 Task: Schedule a 75-minute online life coaching and personal development session.
Action: Mouse pressed left at (526, 219)
Screenshot: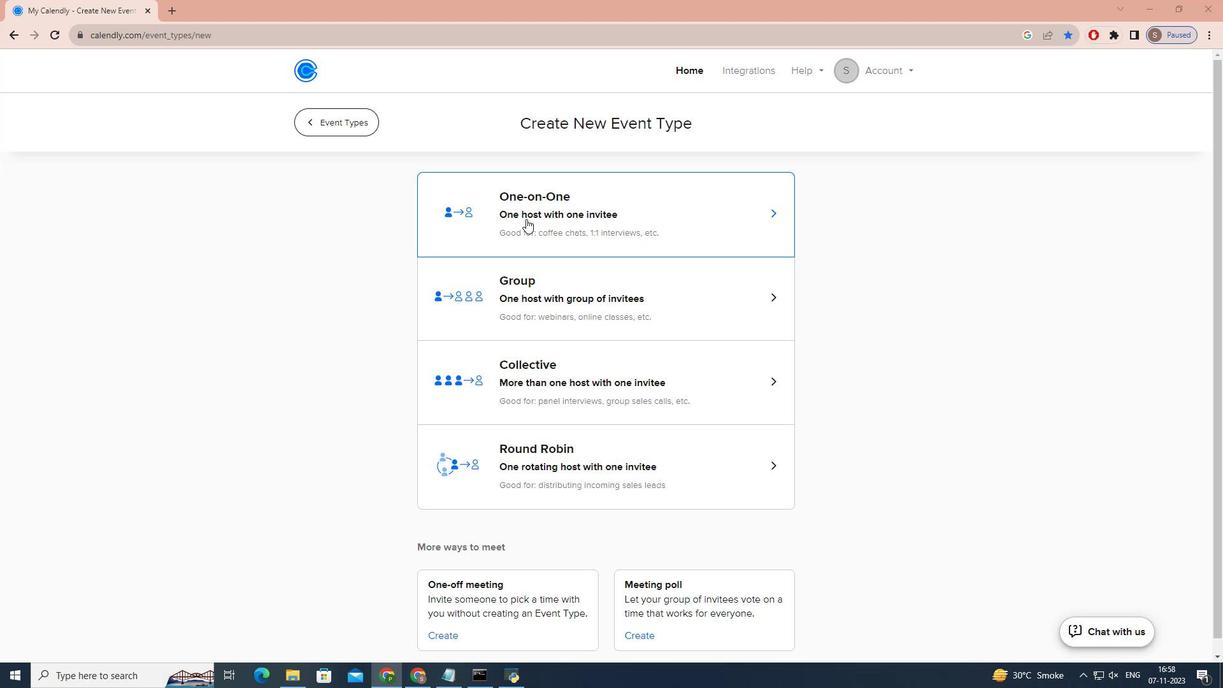 
Action: Key pressed p<Key.caps_lock>ERSONAL<Key.space><Key.caps_lock>d<Key.caps_lock>EVELOPMENT<Key.space>AND<Key.space><Key.caps_lock>l<Key.caps_lock>IFE<Key.space><Key.caps_lock>c<Key.caps_lock>OACHING<Key.space><Key.caps_lock>s<Key.caps_lock>ESSION
Screenshot: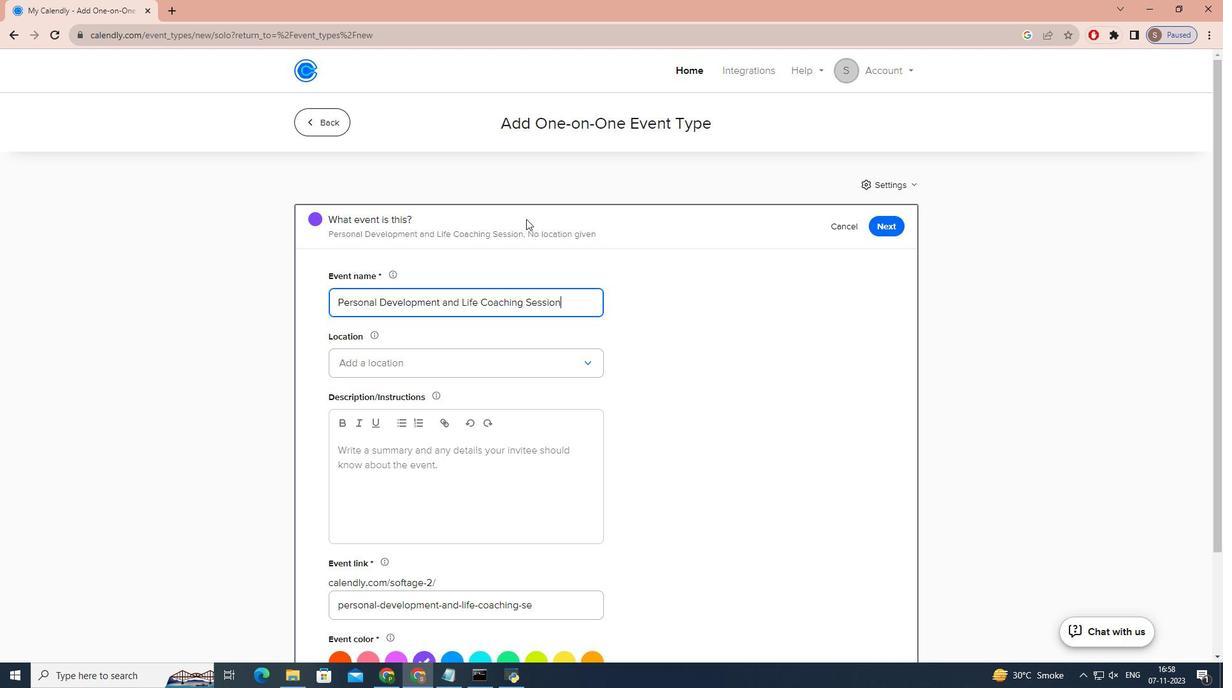 
Action: Mouse moved to (527, 368)
Screenshot: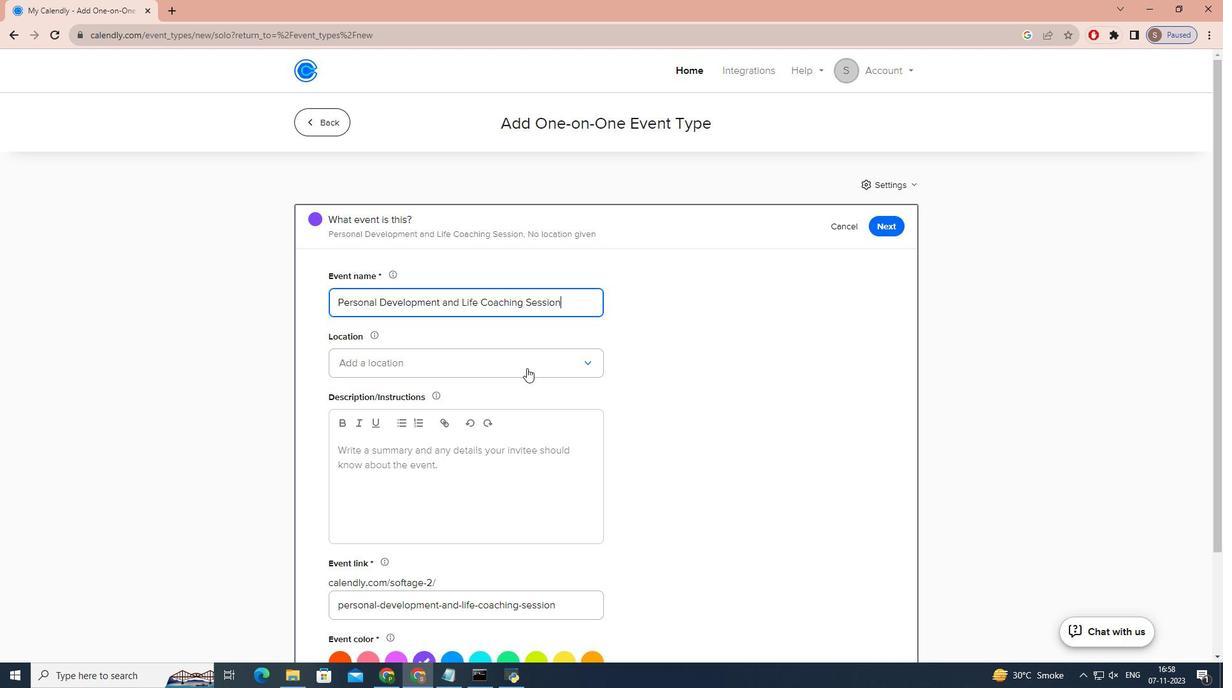 
Action: Mouse pressed left at (527, 368)
Screenshot: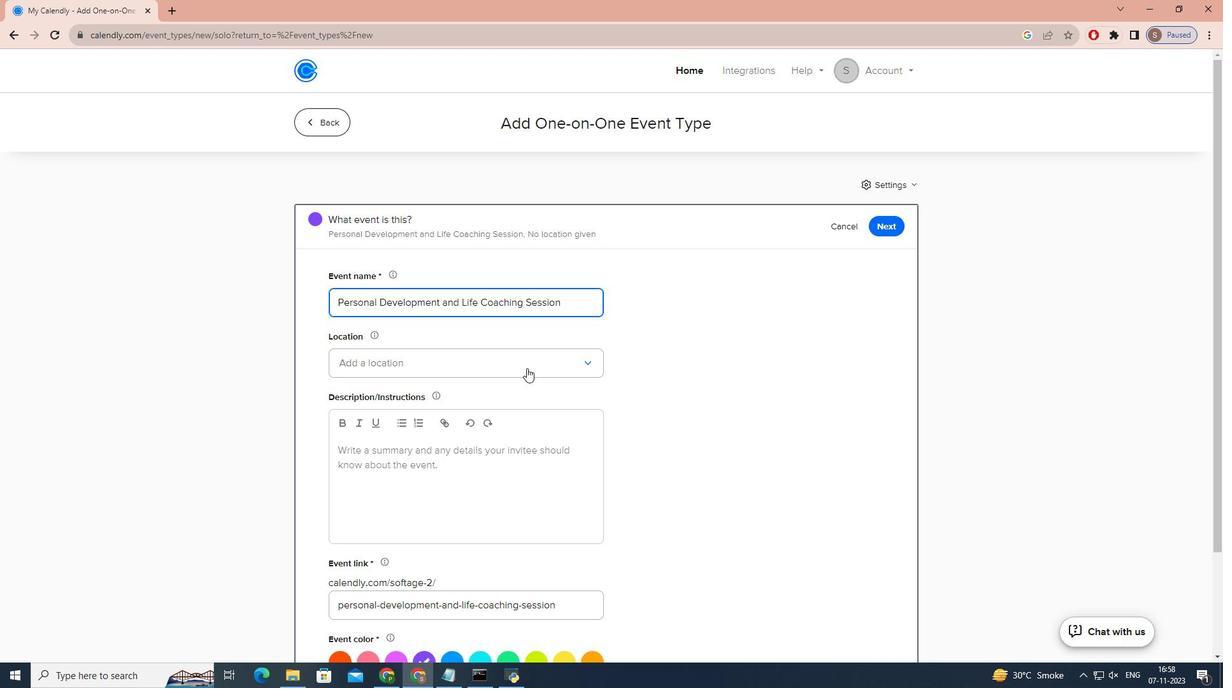 
Action: Mouse moved to (497, 395)
Screenshot: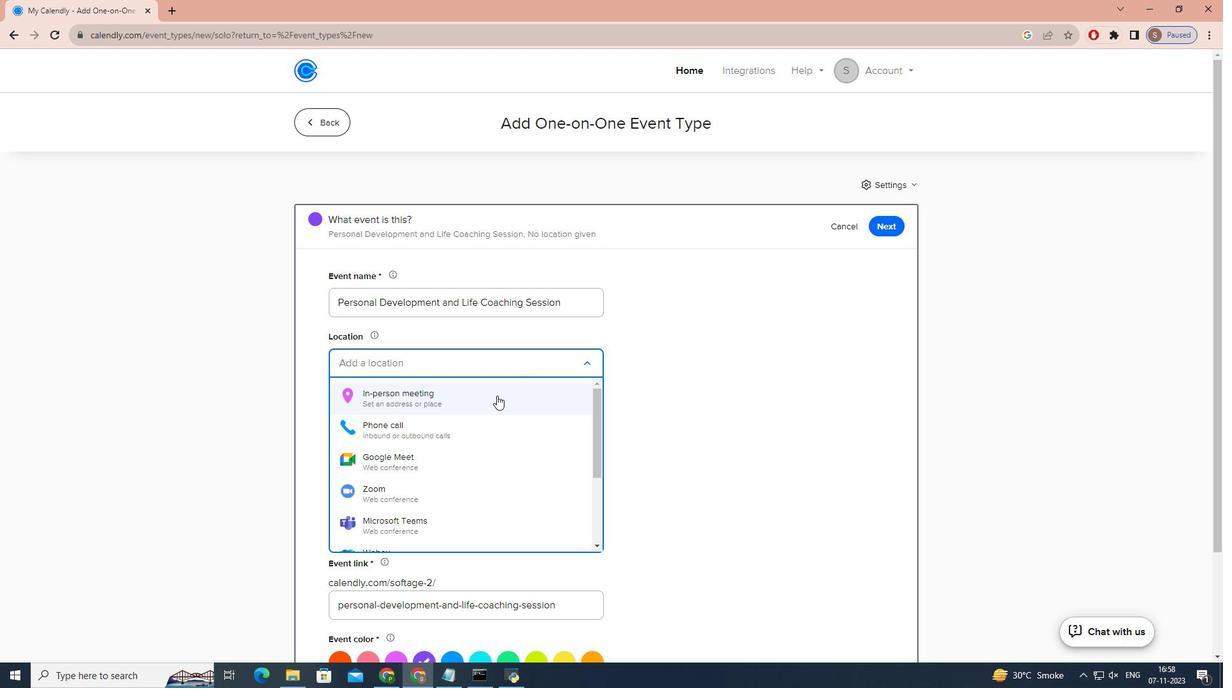 
Action: Mouse pressed left at (497, 395)
Screenshot: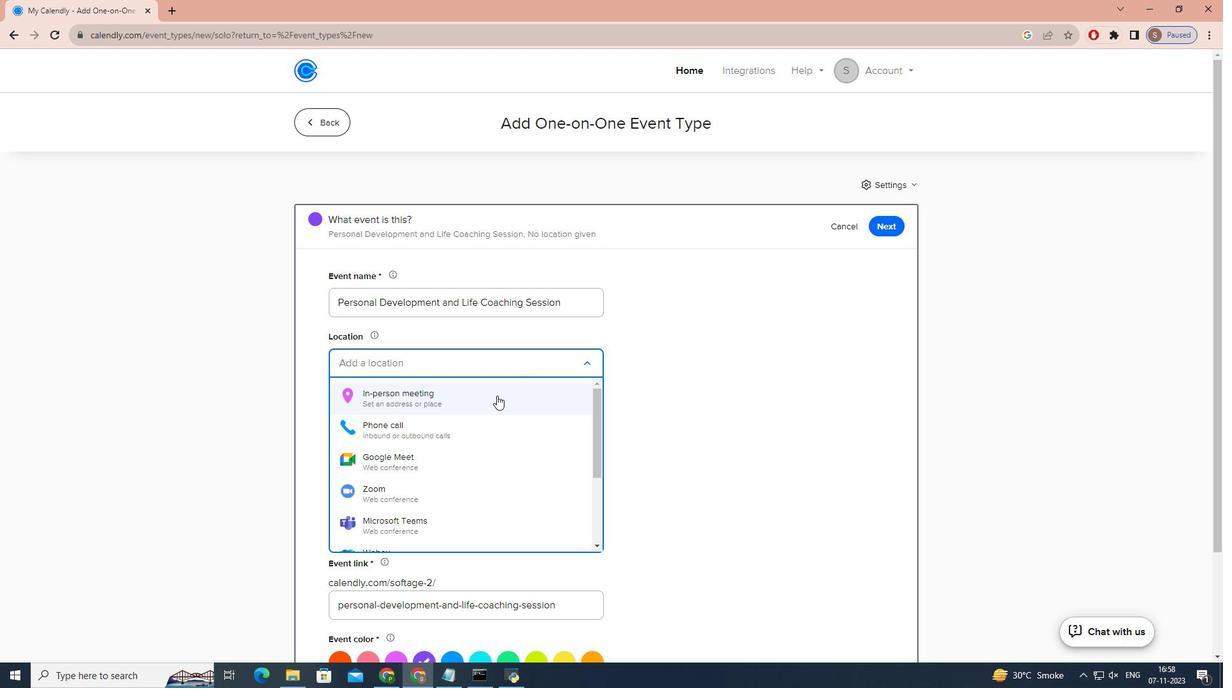 
Action: Mouse moved to (535, 217)
Screenshot: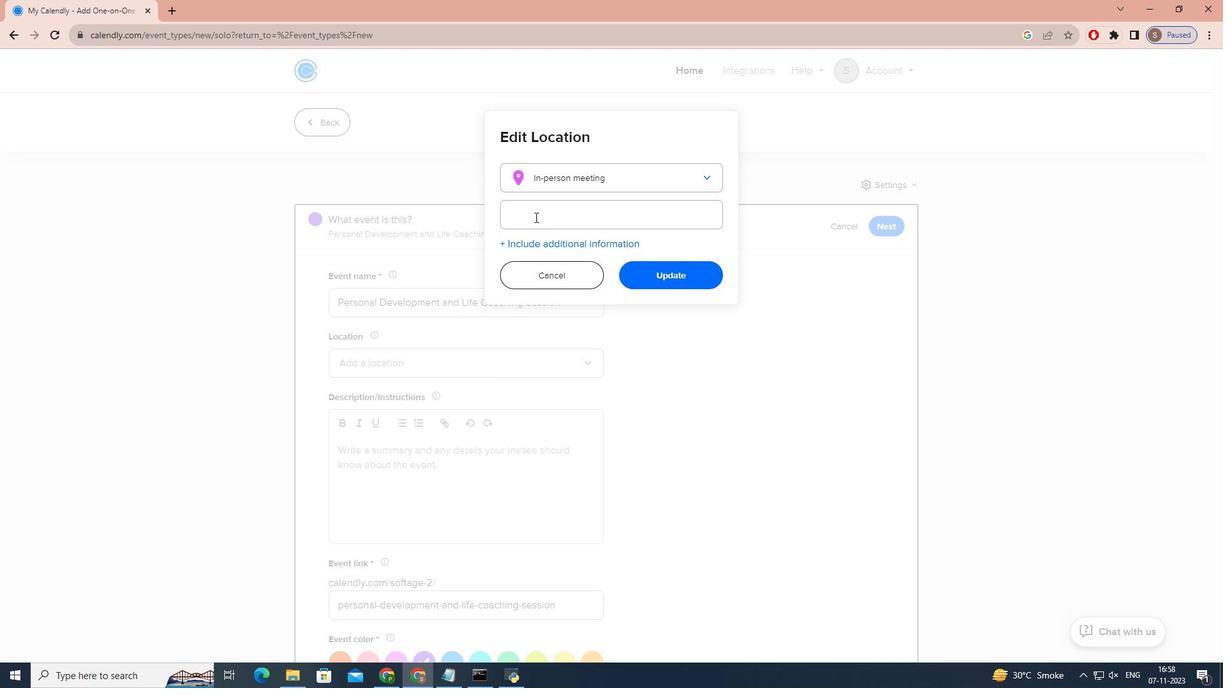 
Action: Mouse pressed left at (535, 217)
Screenshot: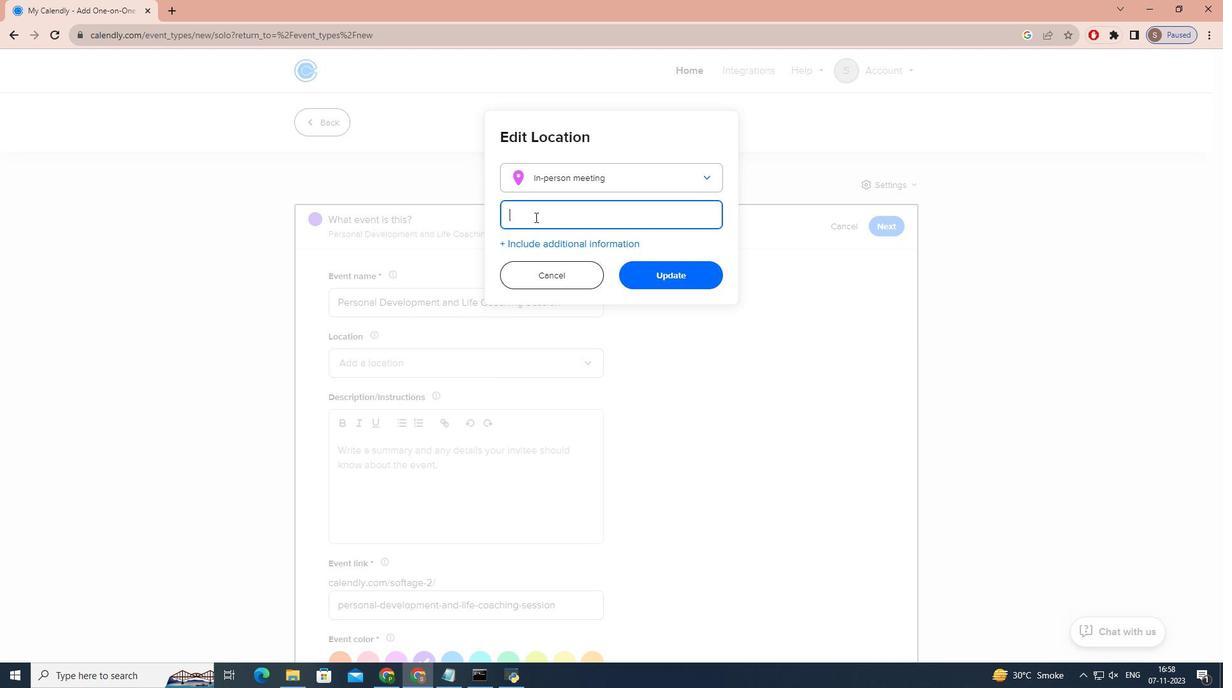 
Action: Mouse moved to (534, 185)
Screenshot: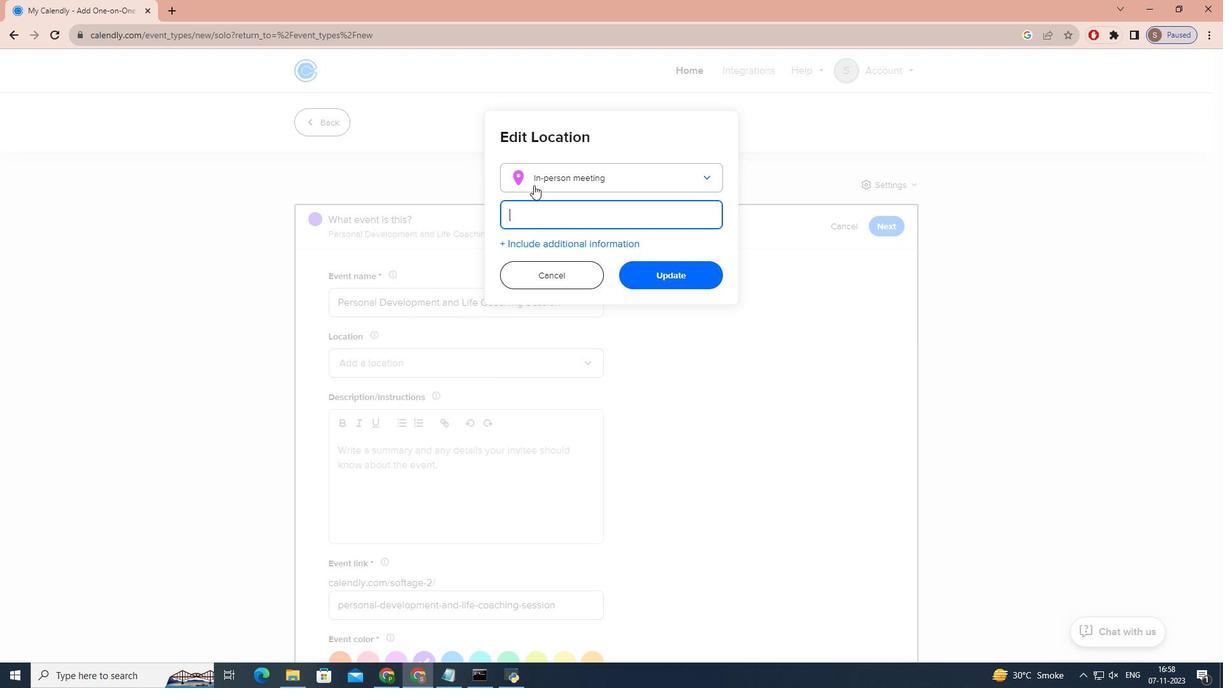 
Action: Mouse pressed left at (534, 185)
Screenshot: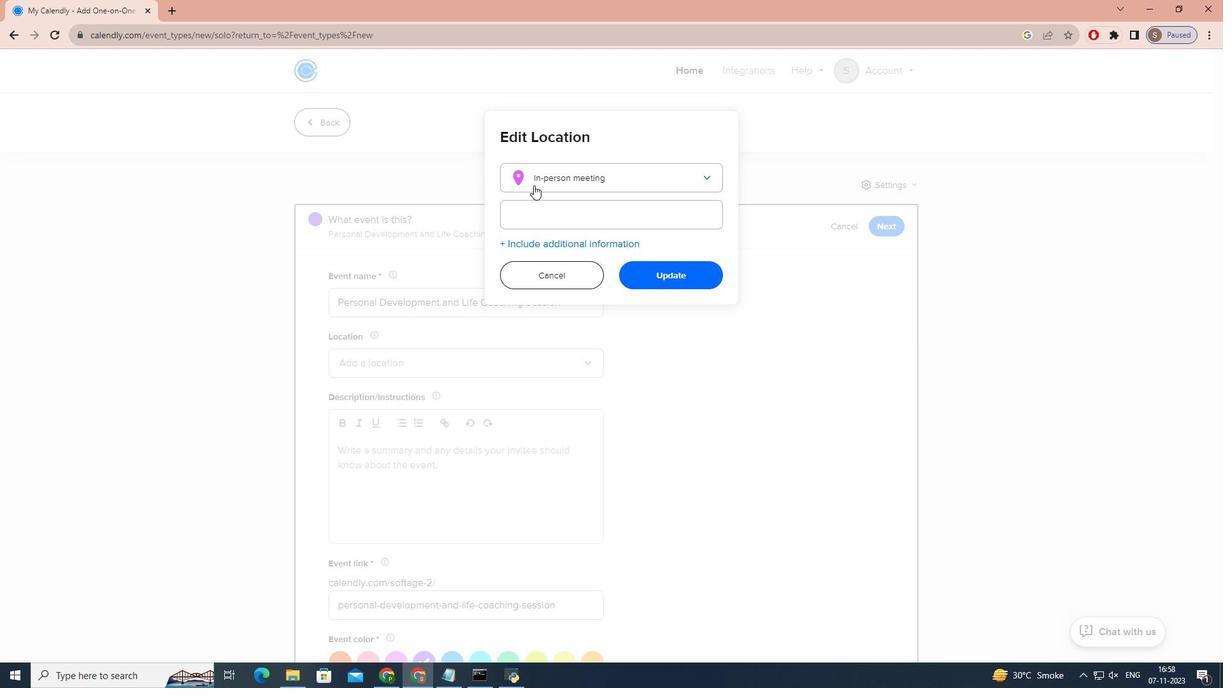 
Action: Mouse moved to (570, 240)
Screenshot: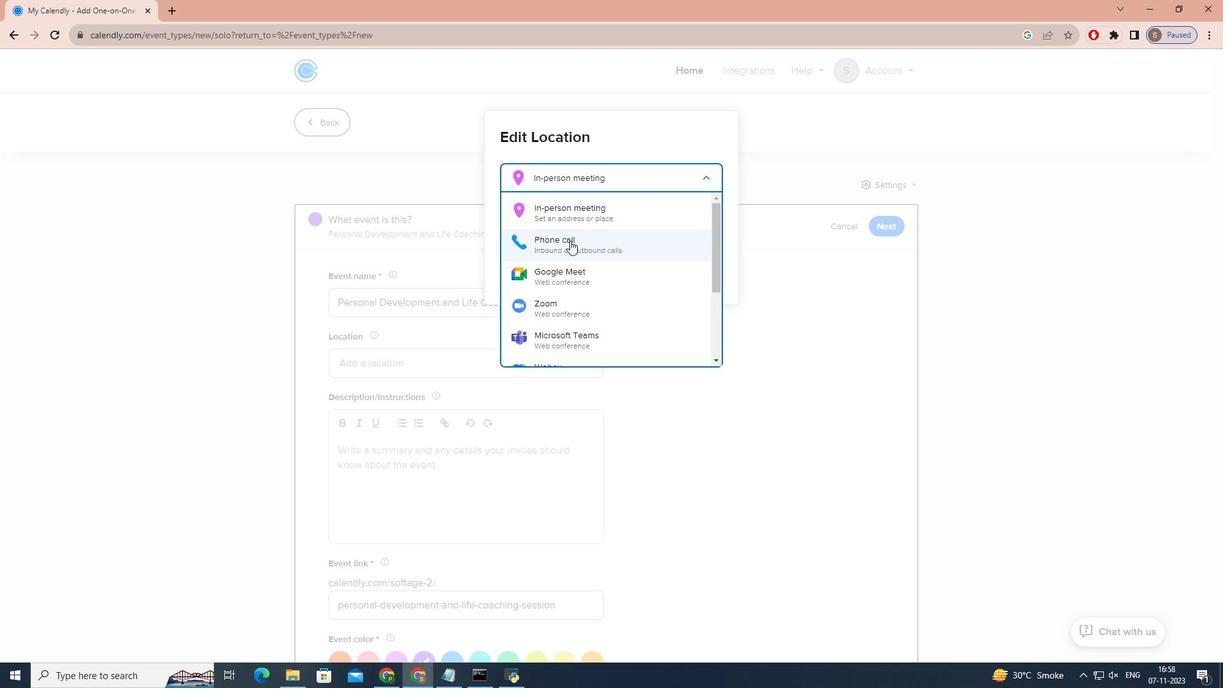 
Action: Mouse pressed left at (570, 240)
Screenshot: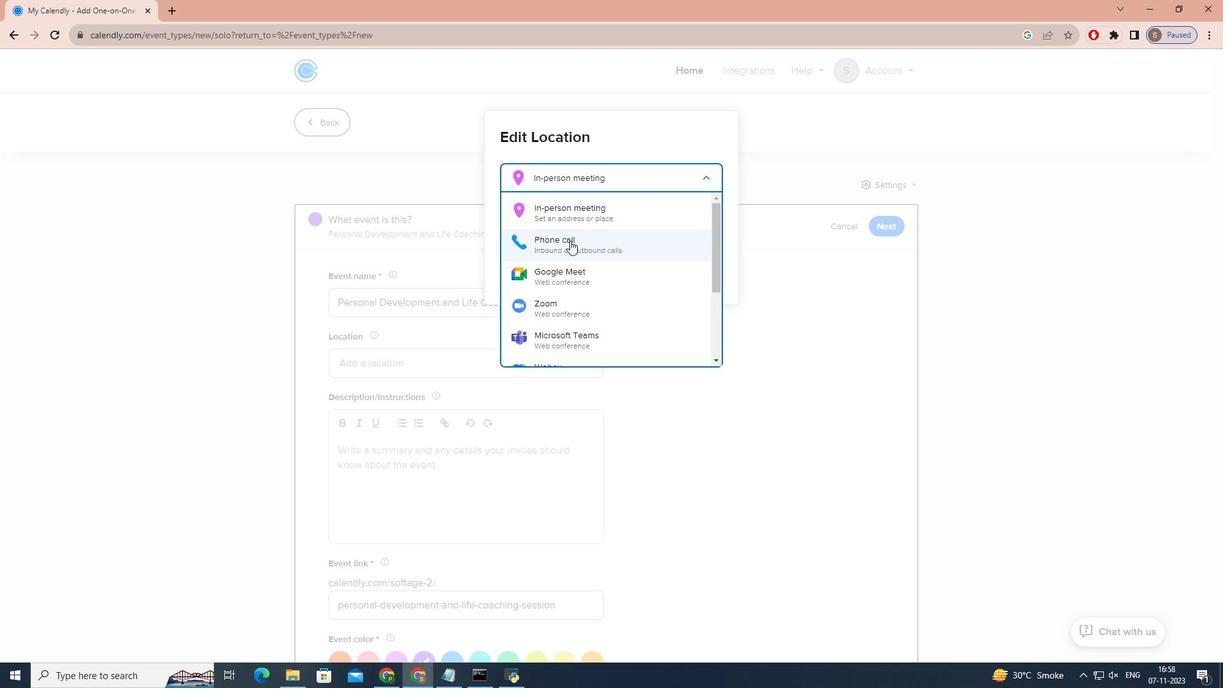 
Action: Mouse moved to (673, 318)
Screenshot: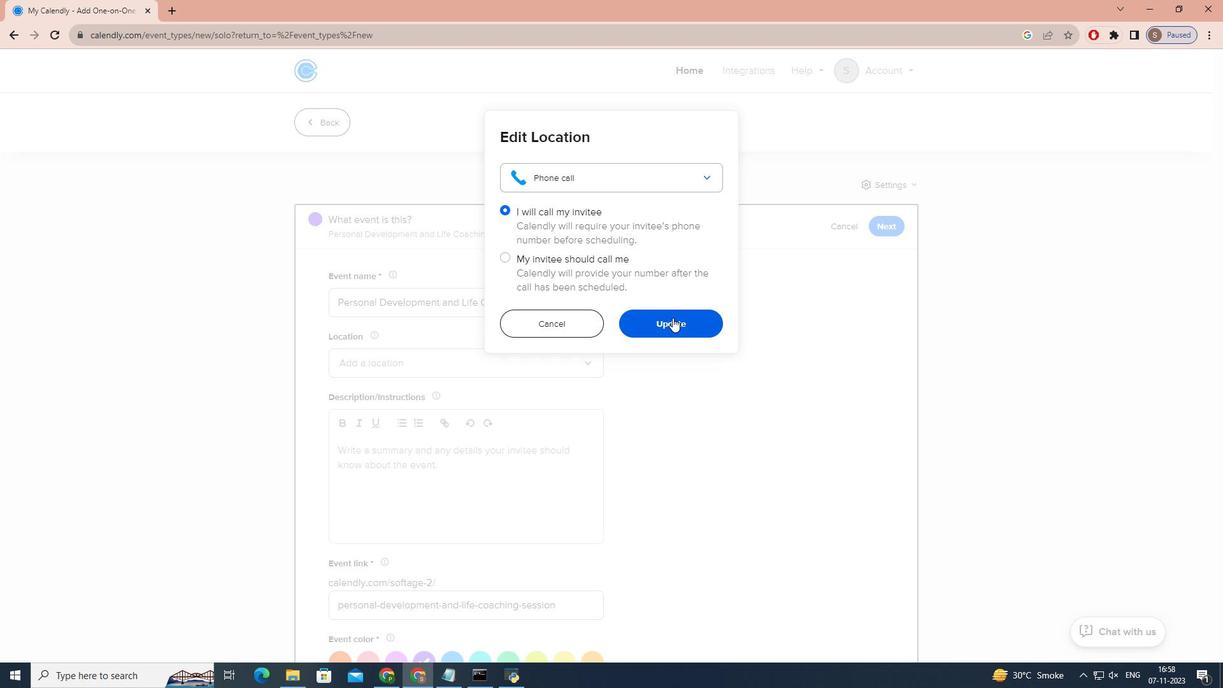 
Action: Mouse pressed left at (673, 318)
Screenshot: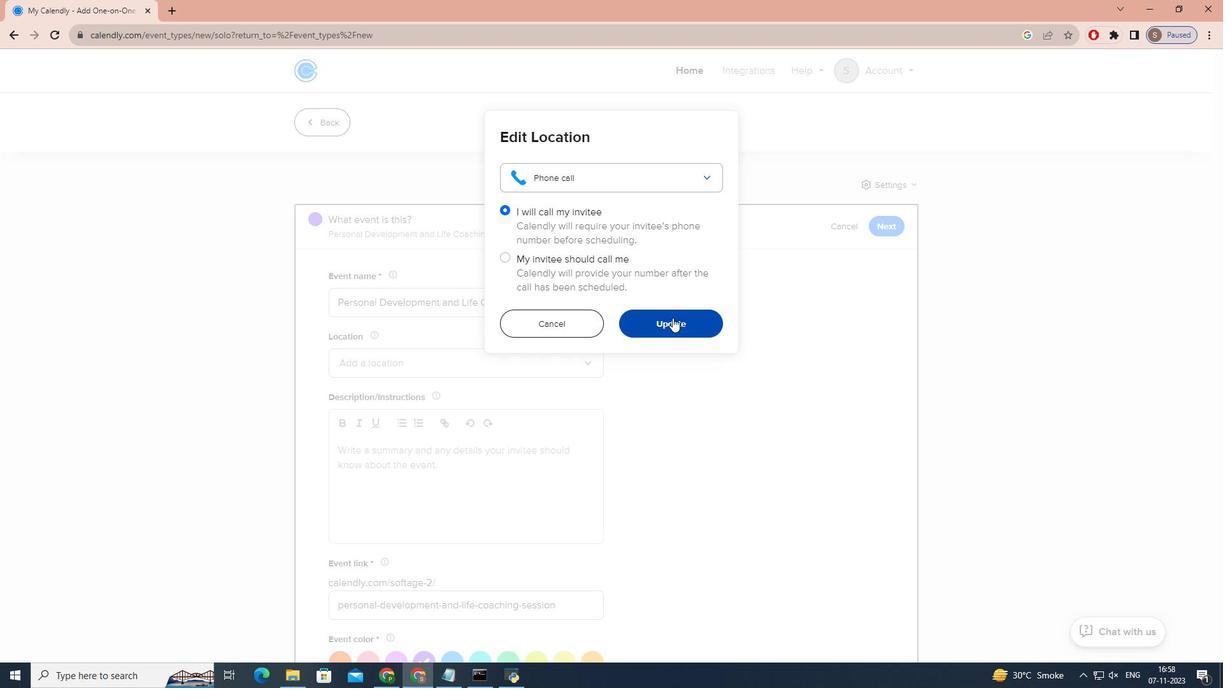 
Action: Mouse moved to (457, 492)
Screenshot: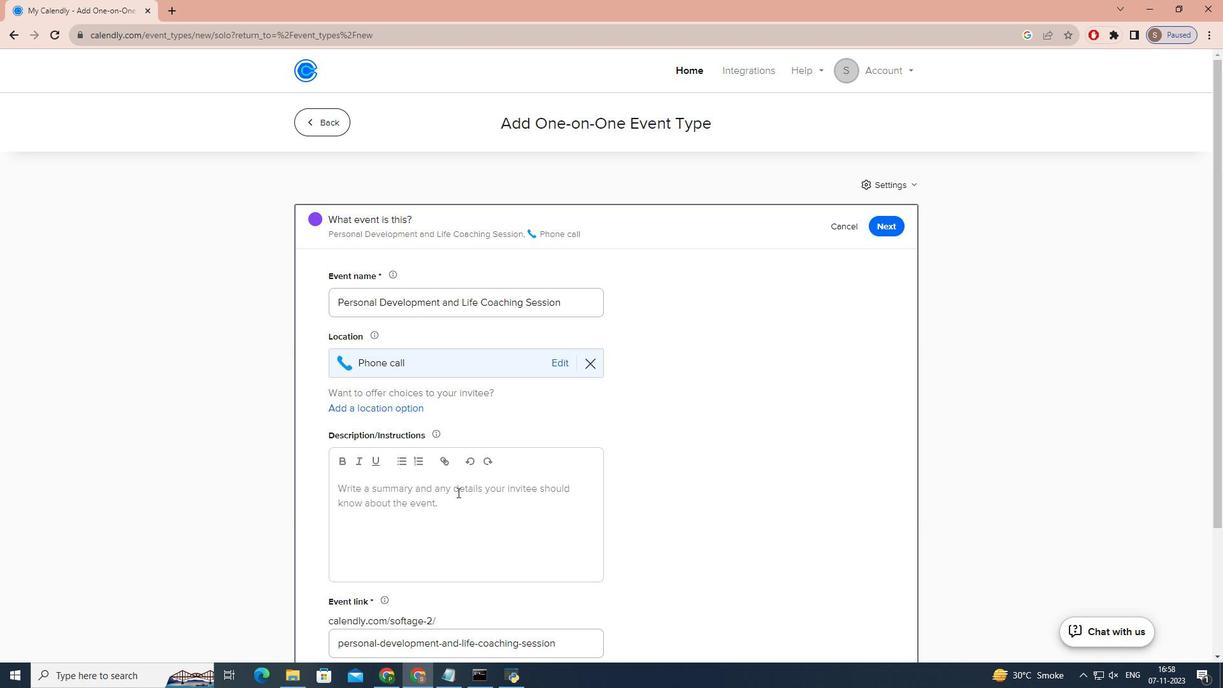 
Action: Mouse pressed left at (457, 492)
Screenshot: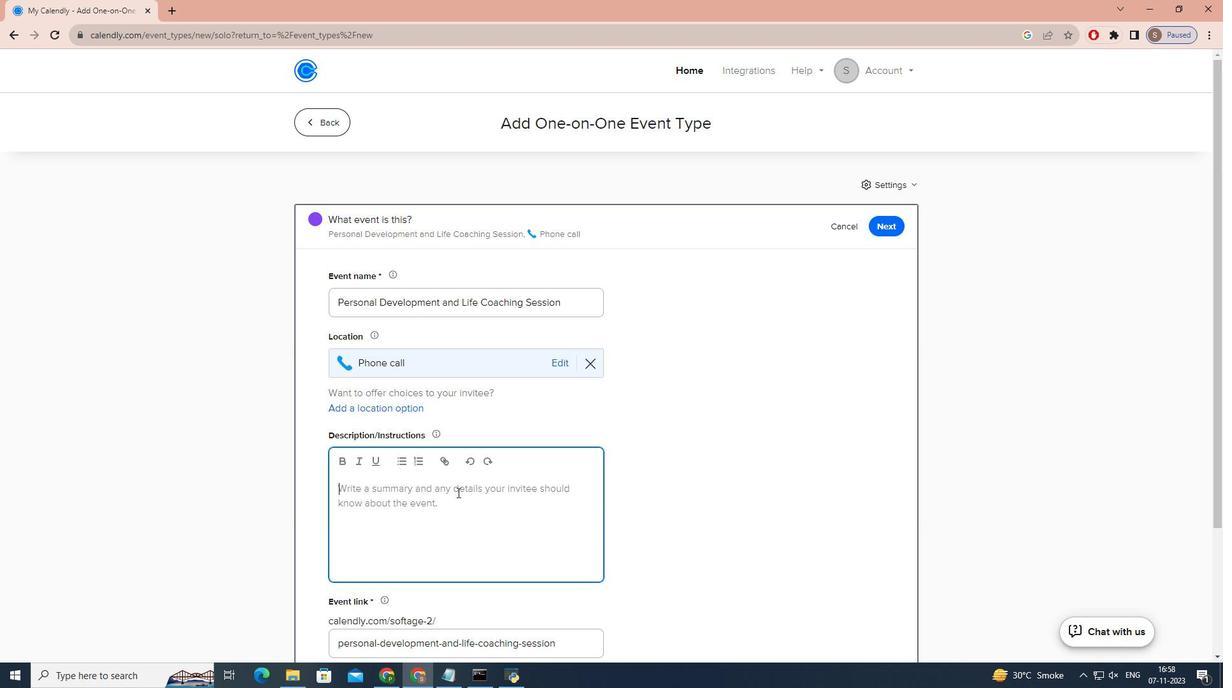 
Action: Mouse moved to (456, 492)
Screenshot: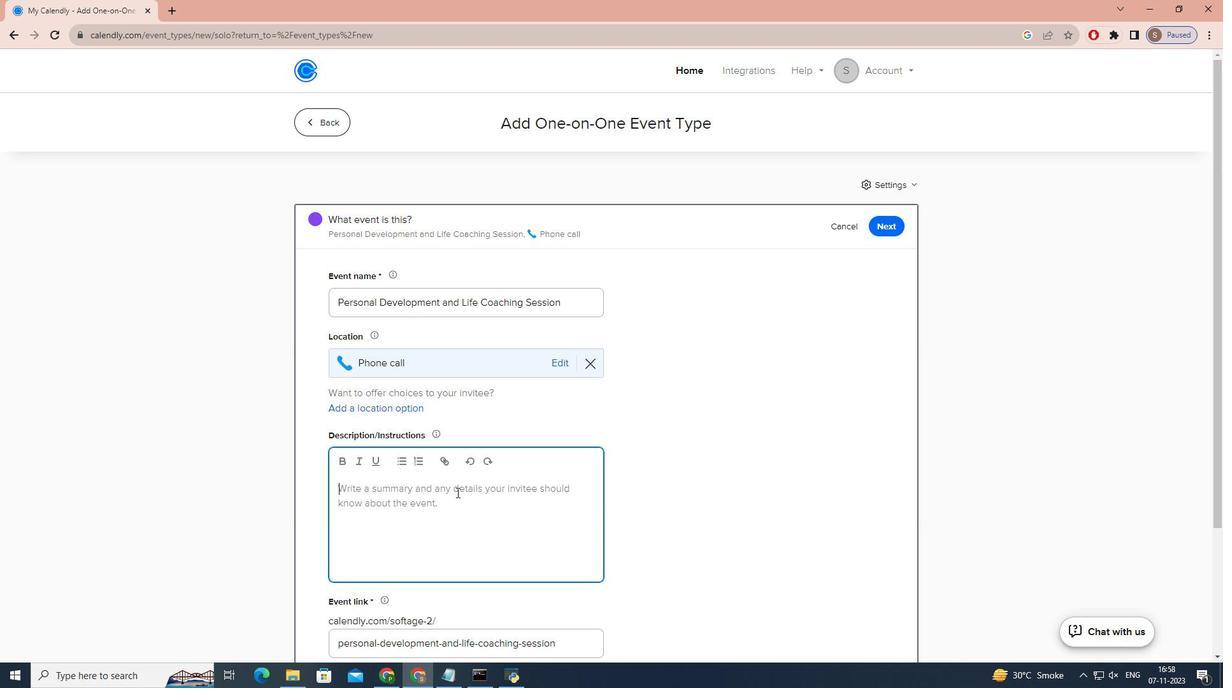 
Action: Key pressed <Key.caps_lock>j<Key.caps_lock>OIN<Key.space>ME<Key.space>FOR<Key.space>A<Key.space><Key.backspace>N<Key.space>ONLINE<Key.space>LIFE<Key.space>COACHING<Key.space>AND<Key.space>PERON<Key.backspace><Key.backspace>SONAL<Key.space>DEVELOPMENT<Key.space>SESSION<Key.space>TO<Key.space>HELP<Key.space>YOU<Key.space>ACHIEVE<Key.space>YOUR<Key.space>GOALS,<Key.space>OVERCOME<Key.space>CHALLEGE<Key.backspace><Key.backspace>NGES<Key.space><Key.backspace>,<Key.space>AND<Key.space>UNLOCK<Key.space>YOUR<Key.space>POTENTIAL.<Key.space><Key.caps_lock>d<Key.caps_lock>URING<Key.space>THIS<Key.space>SESSION,<Key.space>WE'LL<Key.space>WORK<Key.space>TOGETHER<Key.space>TO<Key.space>CREATE<Key.space>A<Key.space>CUSTOMIZED<Key.space>PLAN<Key.space>FOR<Key.space>PERSONAL<Key.space>GROWTH<Key.space>AND<Key.space>SELF-IMPROVEMENT.<Key.space><Key.caps_lock>w<Key.caps_lock>HETHER<Key.space>YOU<Key.space>ARE<Key.space>LOOKING<Key.space>TO<Key.space>ENHANCE<Key.space>YOUR<Key.space>CAREER,<Key.space>IMPROVE<Key.space>RELATIONSHIPS,<Key.space>BOOST<Key.space>CONFIDENCE,<Key.space>OR<Key.space>FIND<Key.space>CLARITY<Key.space>IN<Key.space>YOUR<Key.space>LIFE,<Key.space>THIS<Key.space>SESSION<Key.space>IS<Key.space>DESIGNED<Key.space>TO<Key.space>EMPOWER<Key.space>YOU.
Screenshot: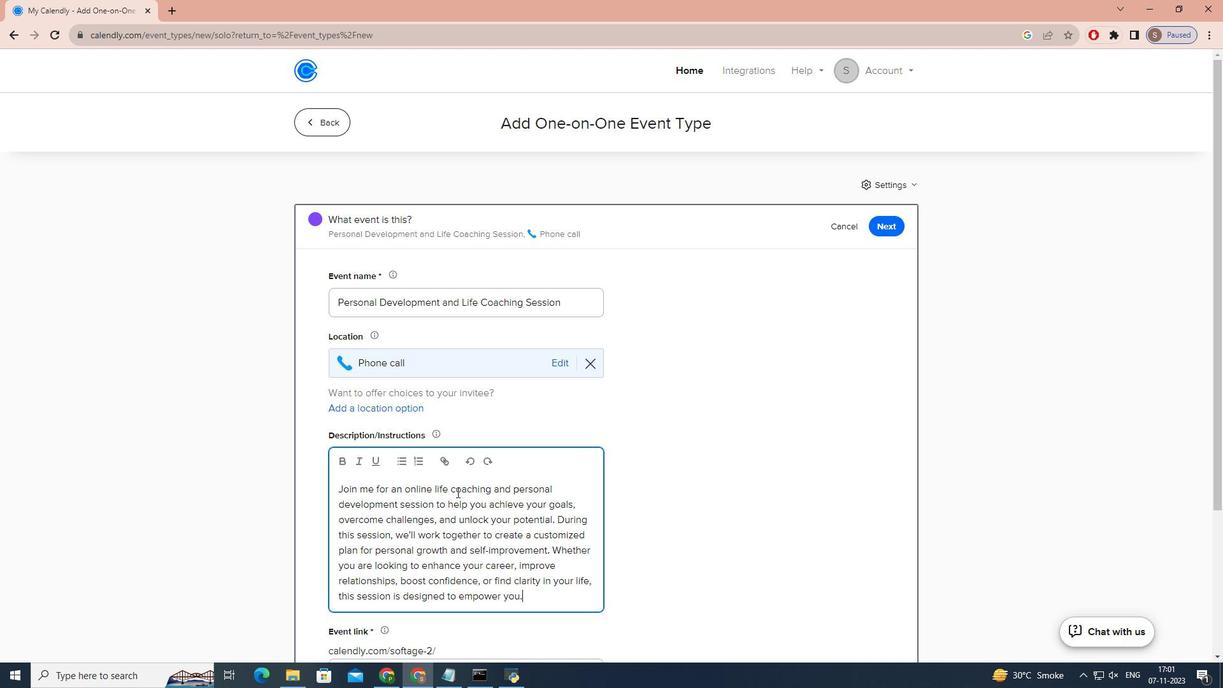 
Action: Mouse scrolled (456, 492) with delta (0, 0)
Screenshot: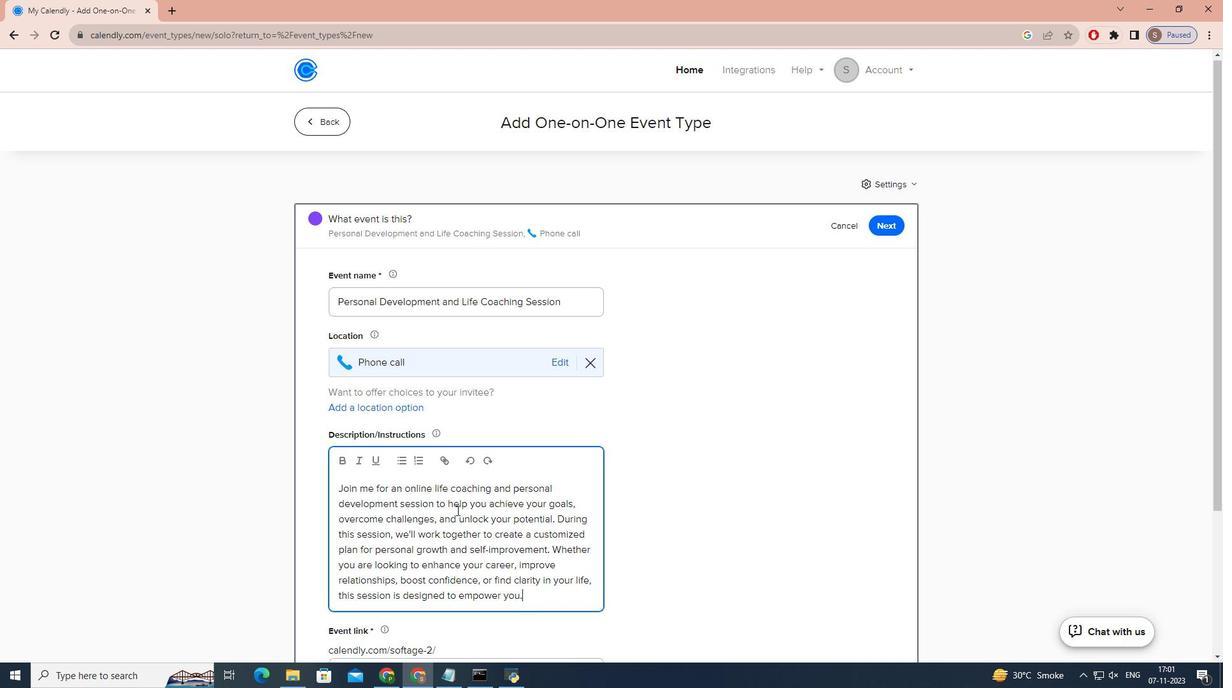 
Action: Mouse scrolled (456, 492) with delta (0, 0)
Screenshot: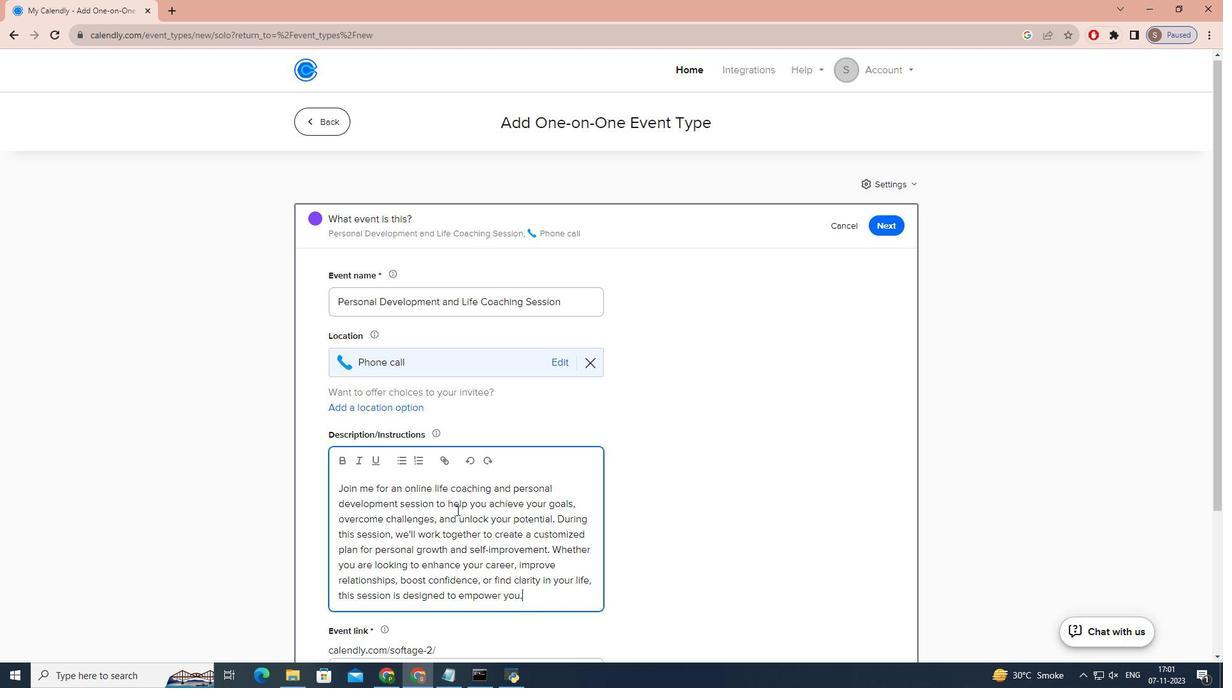 
Action: Mouse moved to (456, 508)
Screenshot: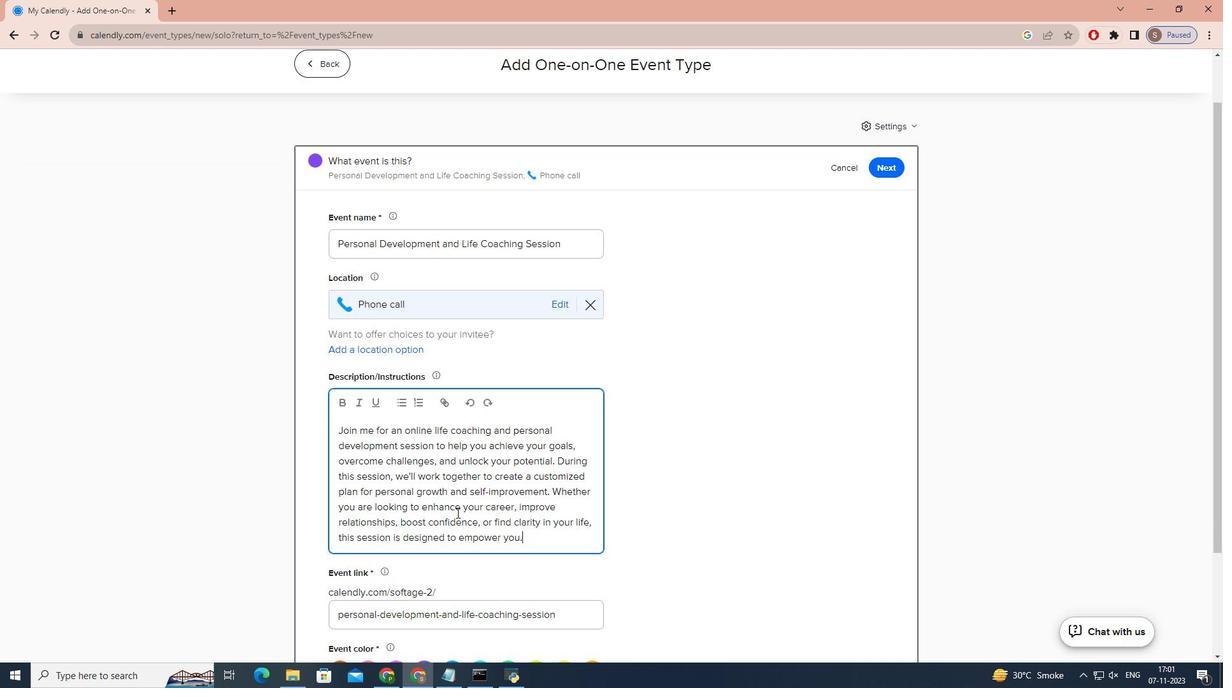 
Action: Mouse scrolled (456, 507) with delta (0, 0)
Screenshot: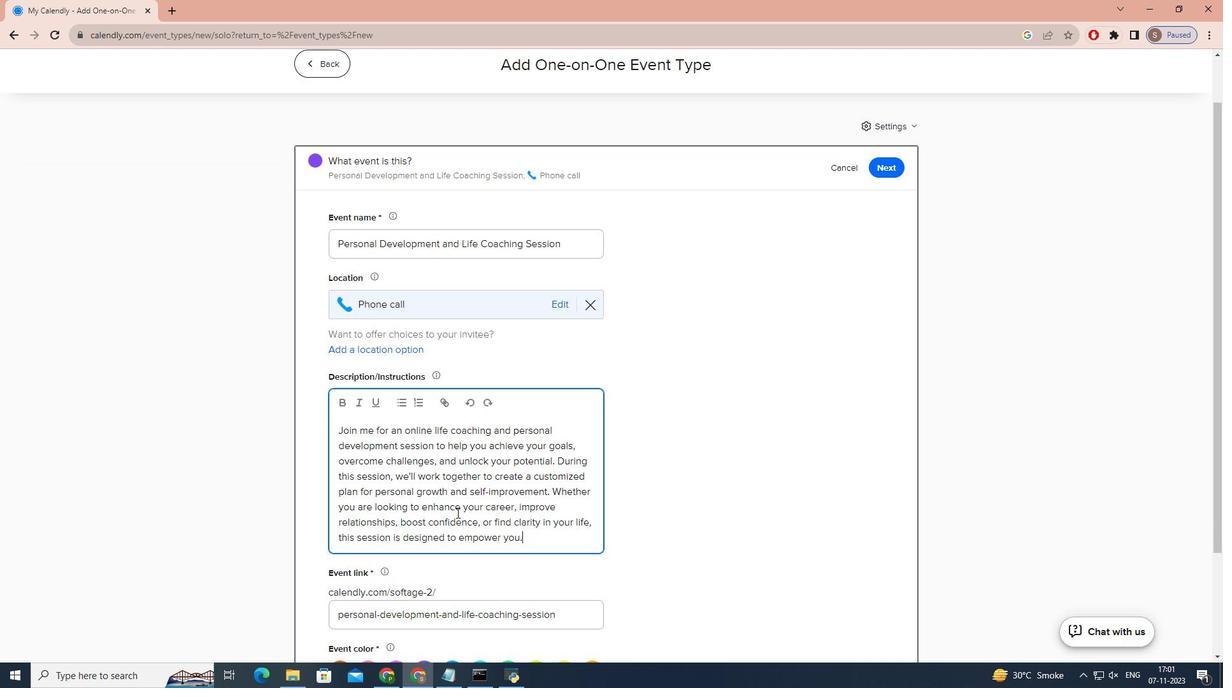 
Action: Mouse moved to (456, 512)
Screenshot: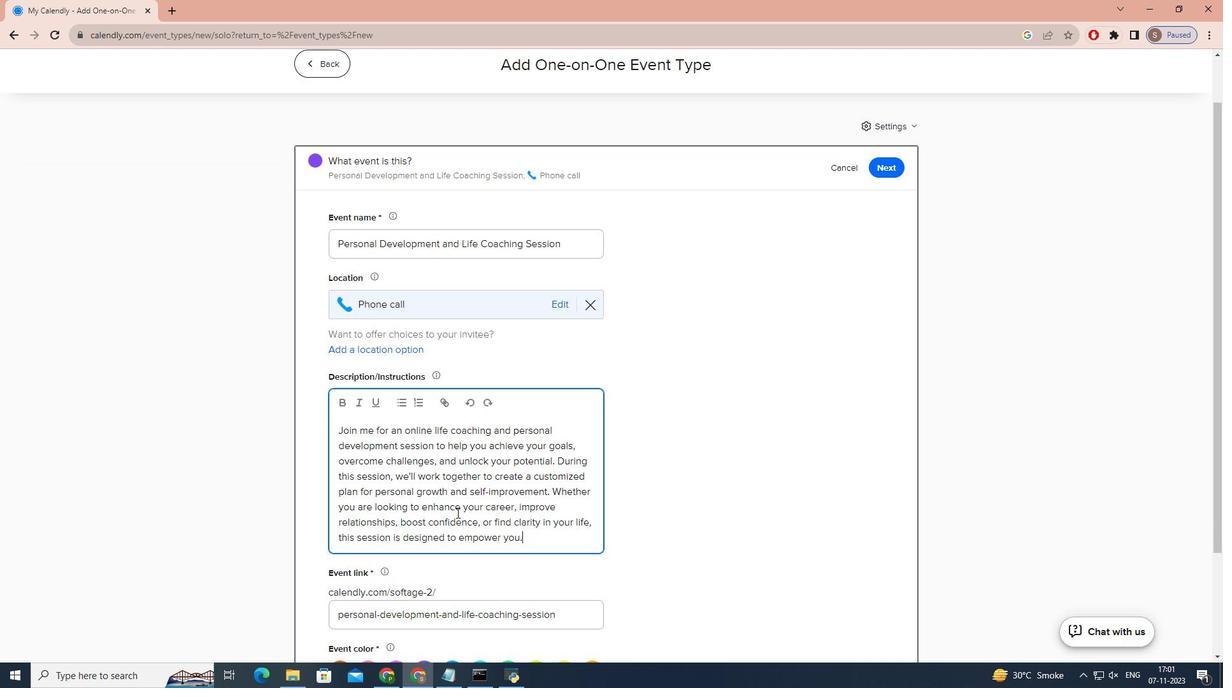 
Action: Mouse scrolled (456, 511) with delta (0, 0)
Screenshot: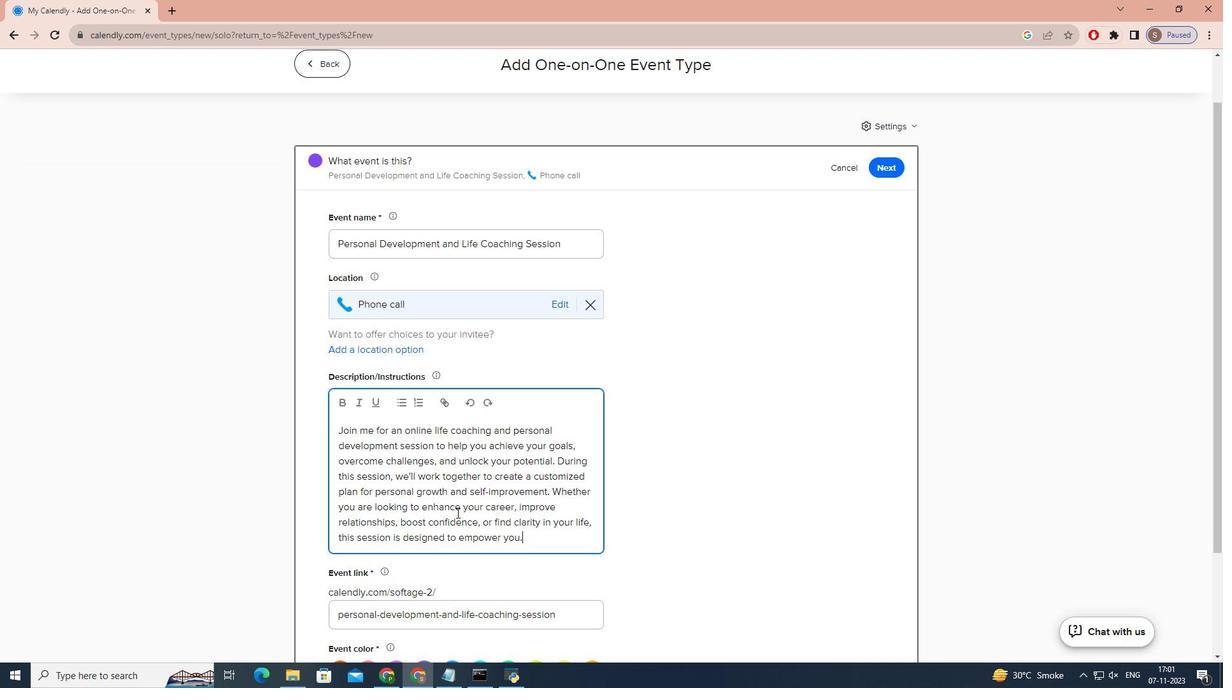 
Action: Mouse moved to (456, 513)
Screenshot: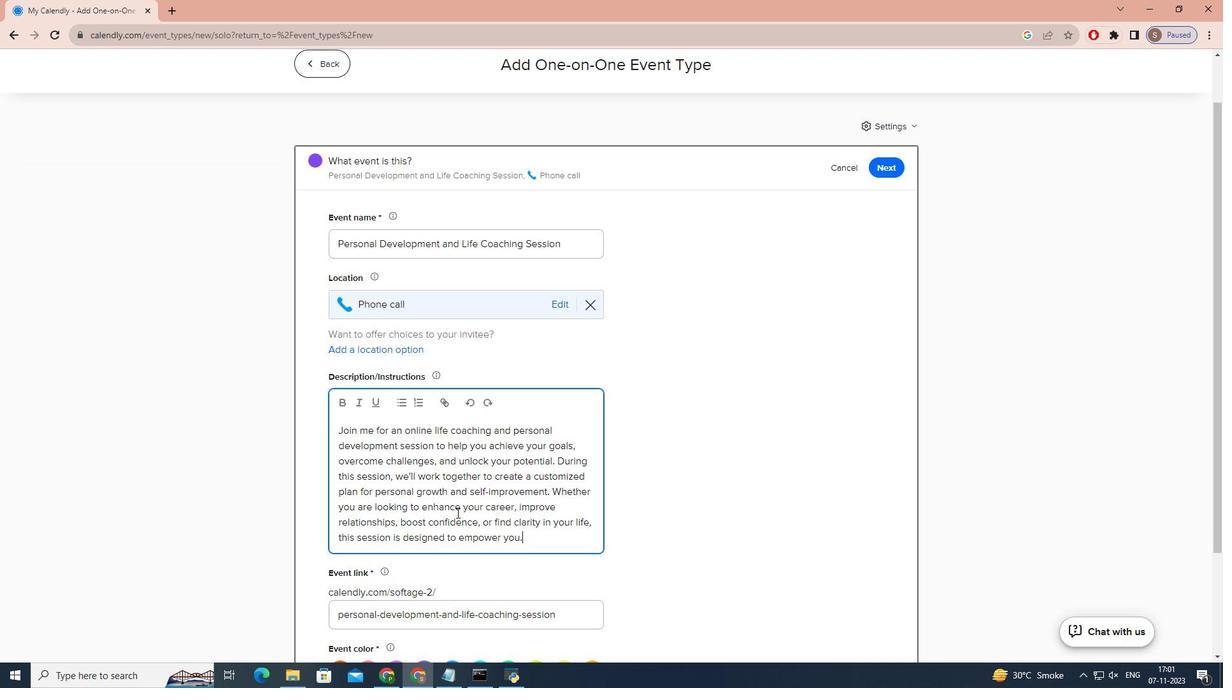 
Action: Mouse scrolled (456, 512) with delta (0, 0)
Screenshot: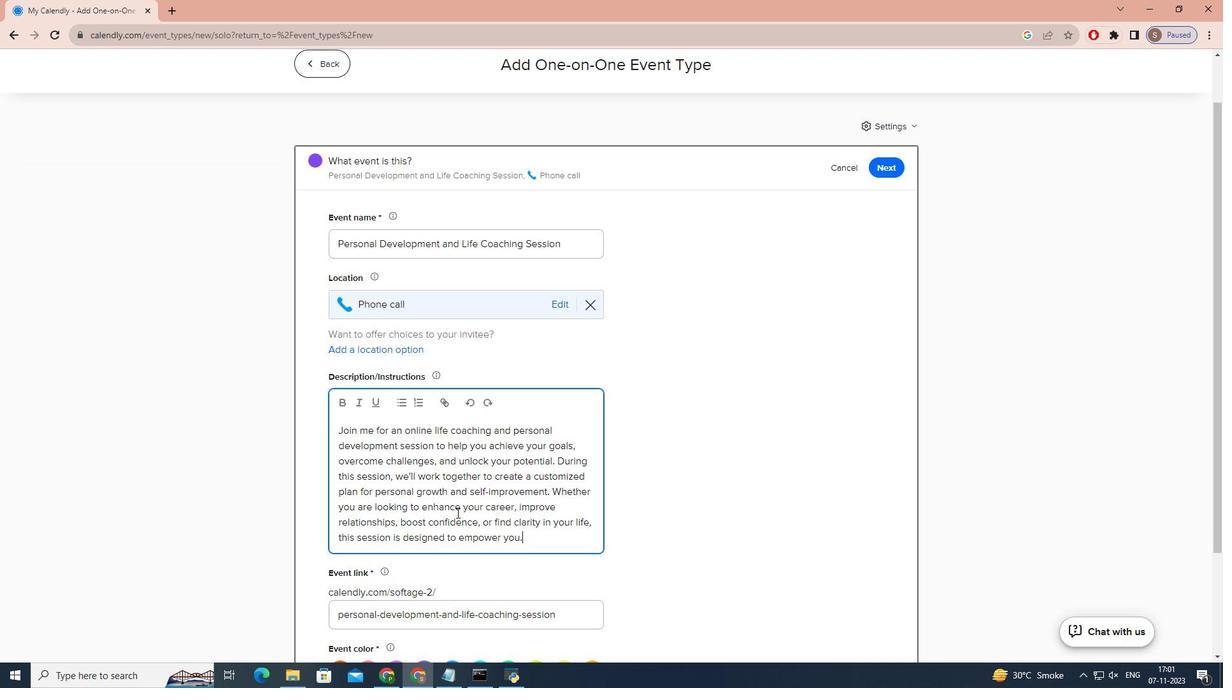 
Action: Mouse moved to (478, 546)
Screenshot: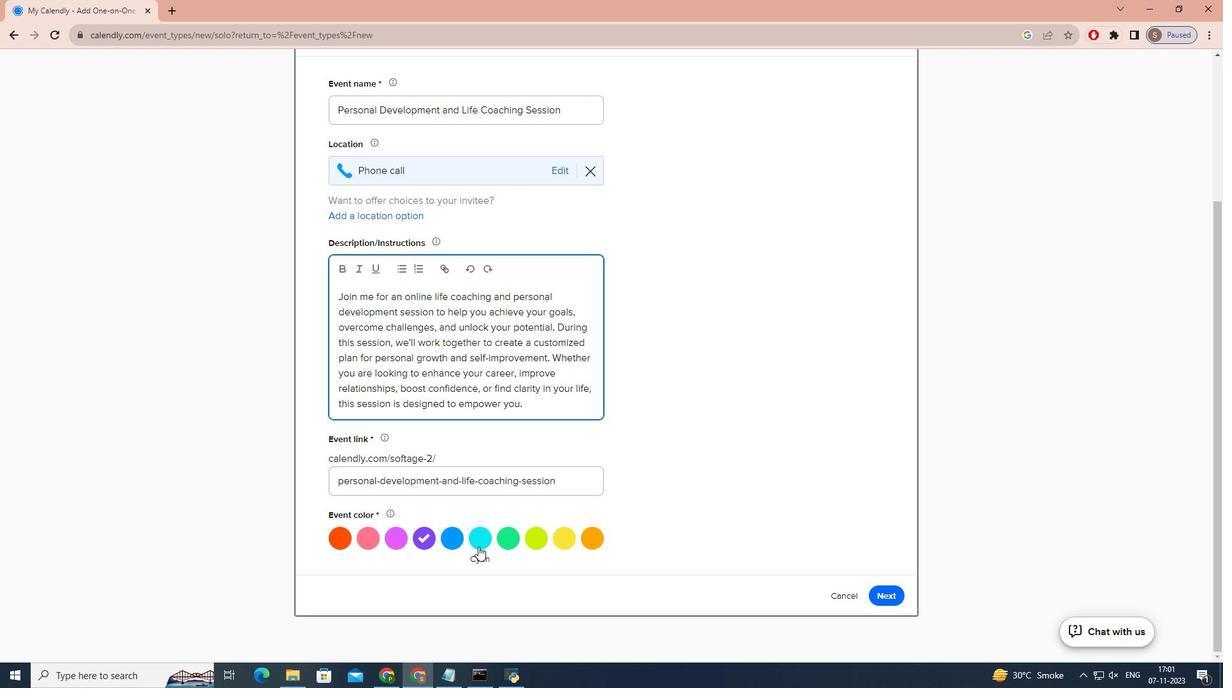 
Action: Mouse pressed left at (478, 546)
Screenshot: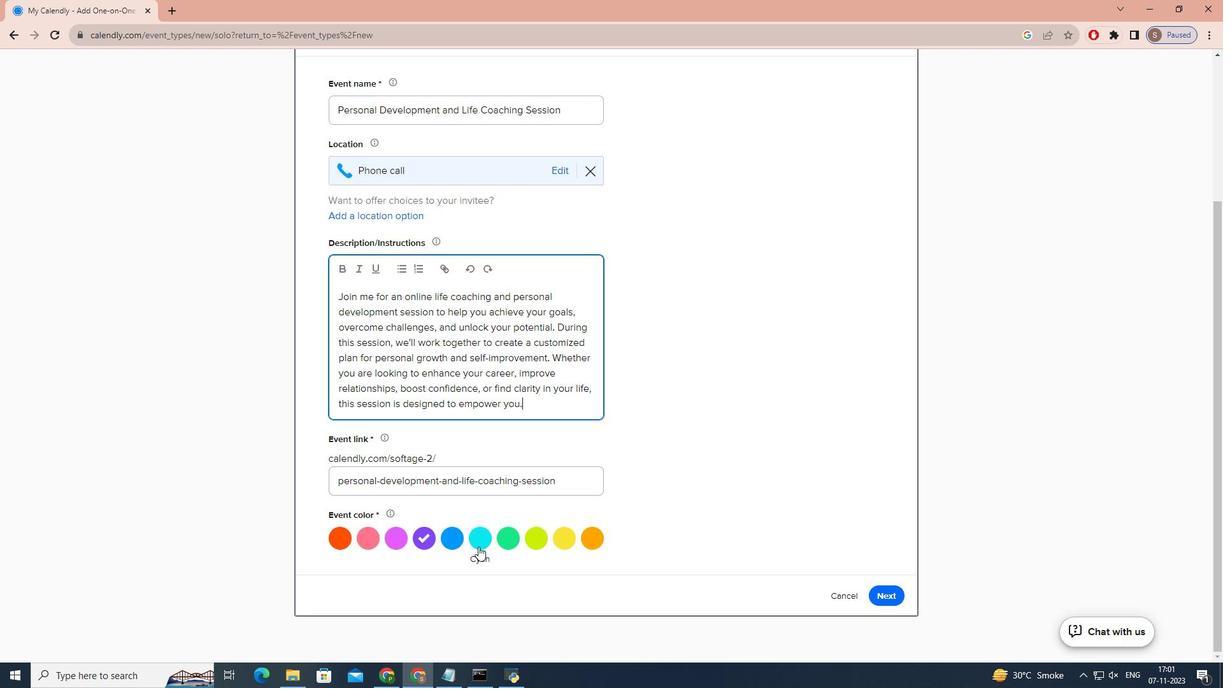 
Action: Mouse moved to (899, 593)
Screenshot: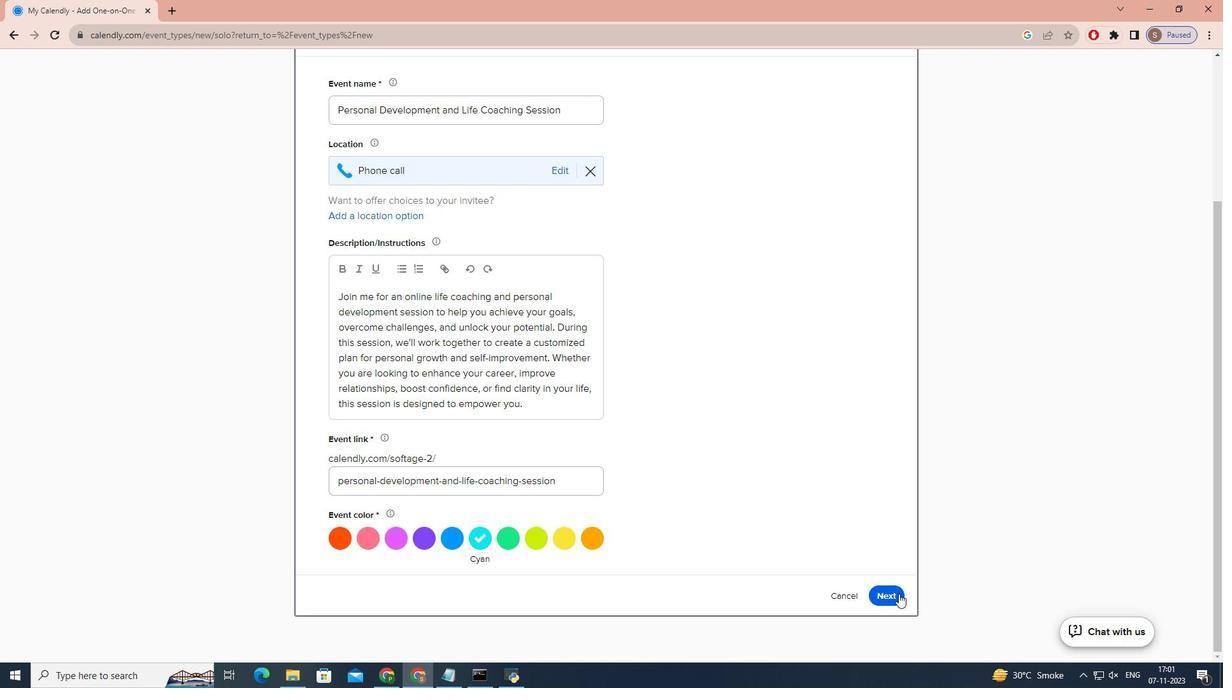 
Action: Mouse pressed left at (899, 593)
Screenshot: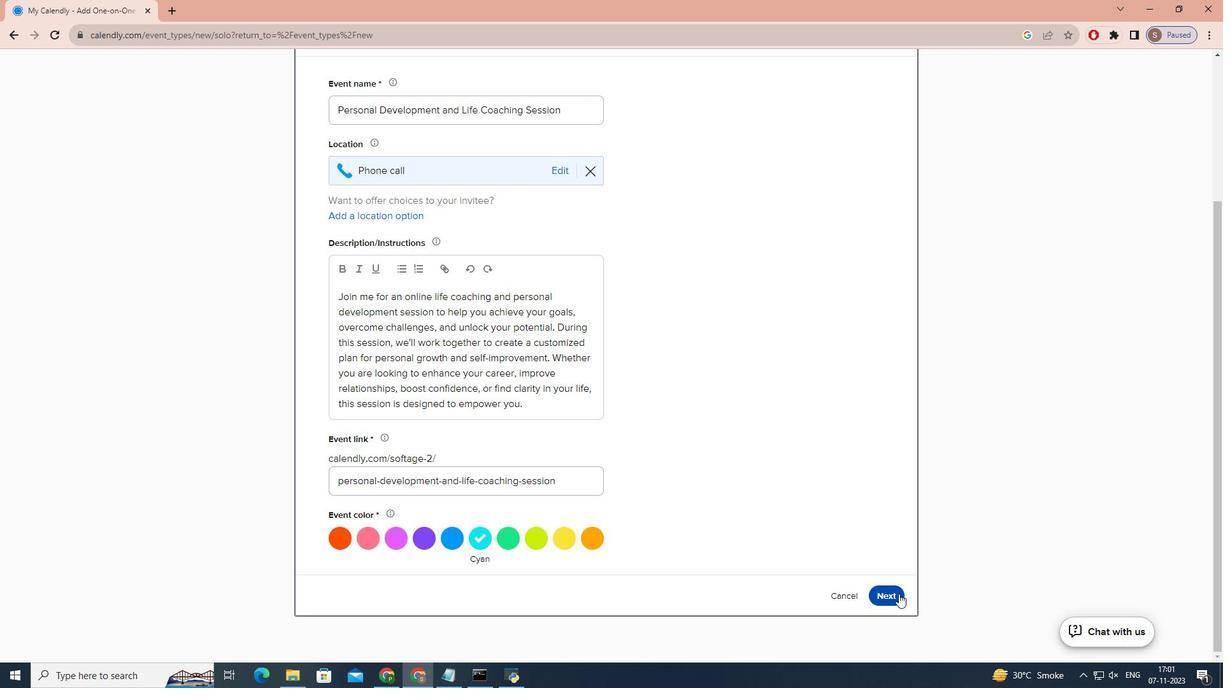 
Action: Mouse moved to (563, 344)
Screenshot: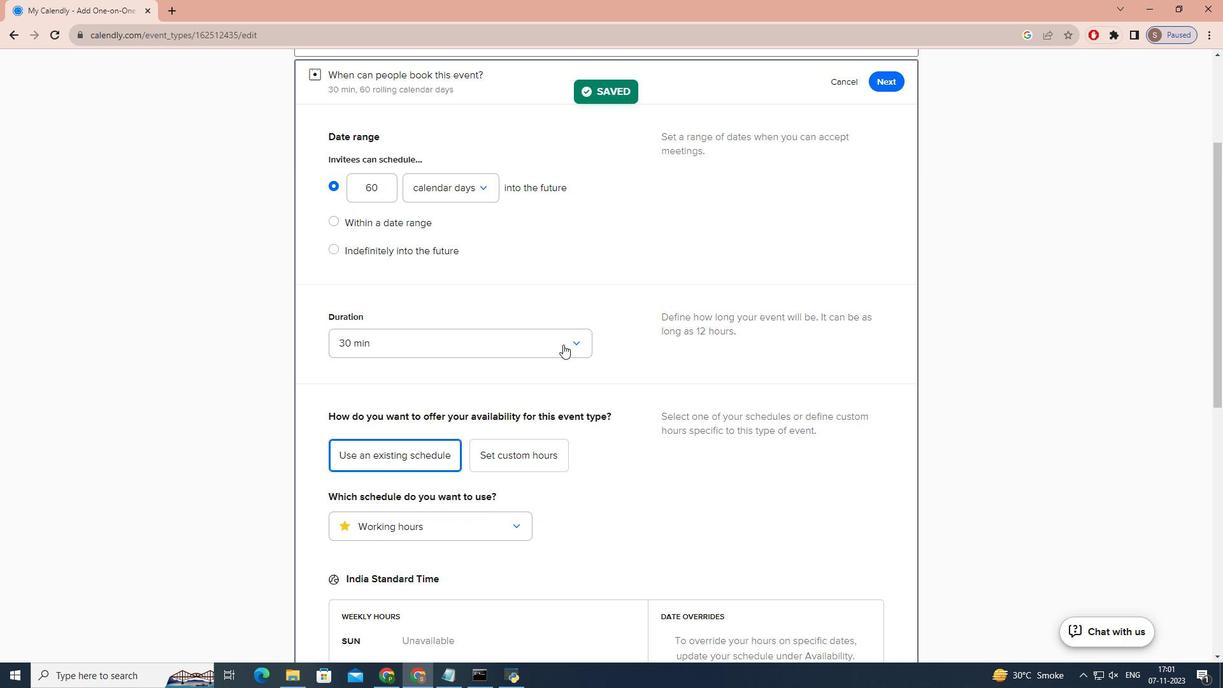
Action: Mouse pressed left at (563, 344)
Screenshot: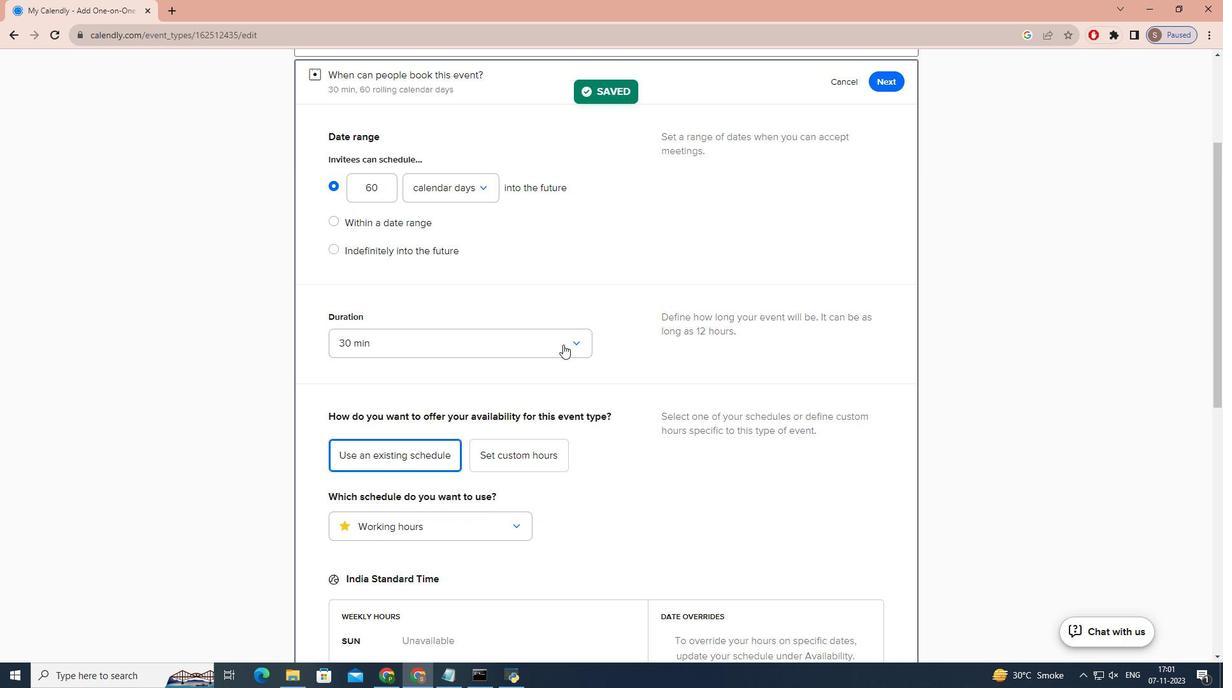 
Action: Mouse moved to (527, 477)
Screenshot: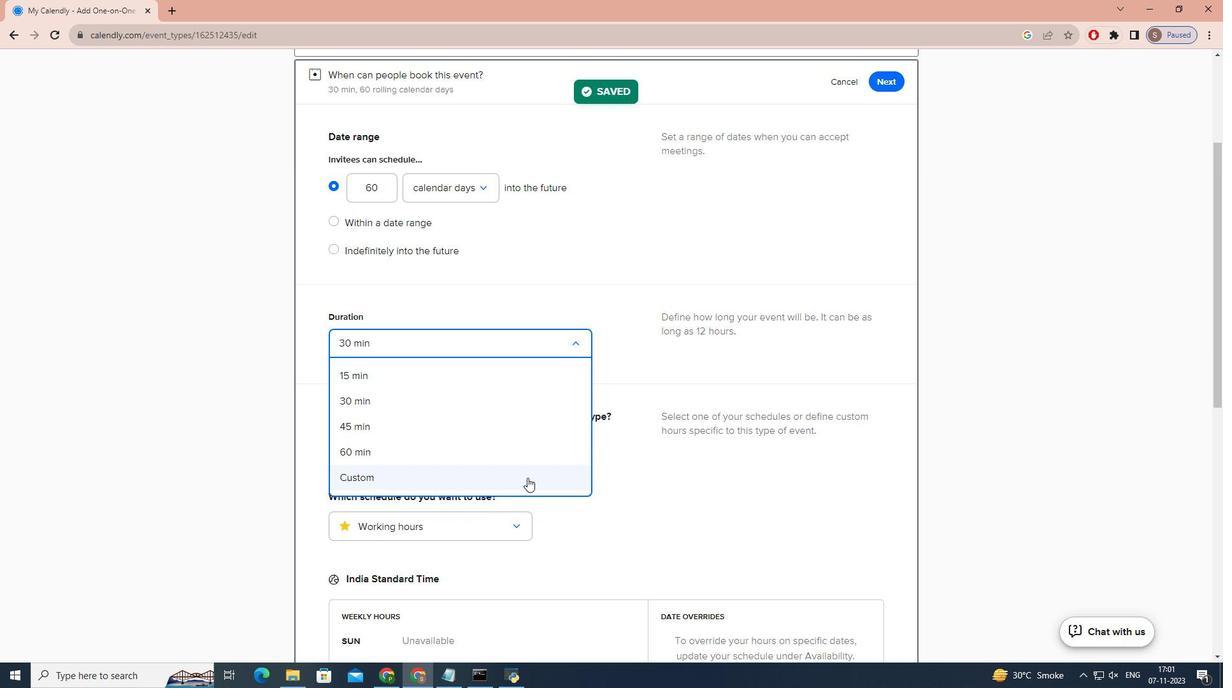 
Action: Mouse pressed left at (527, 477)
Screenshot: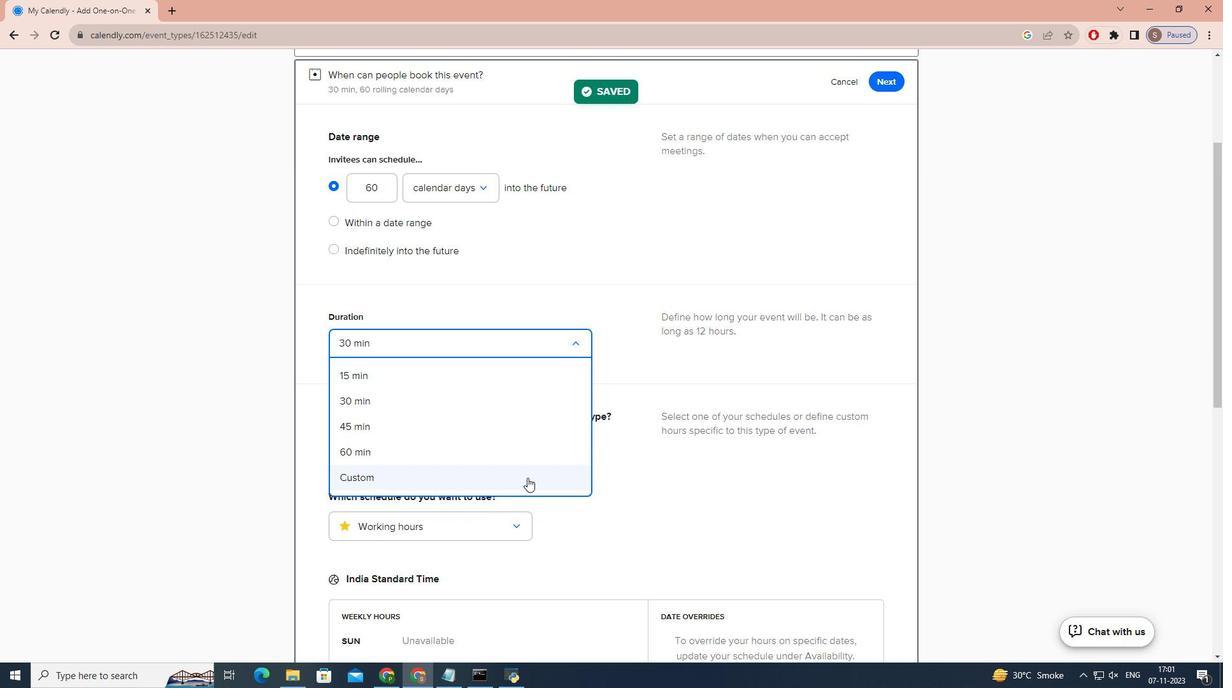 
Action: Mouse moved to (528, 478)
Screenshot: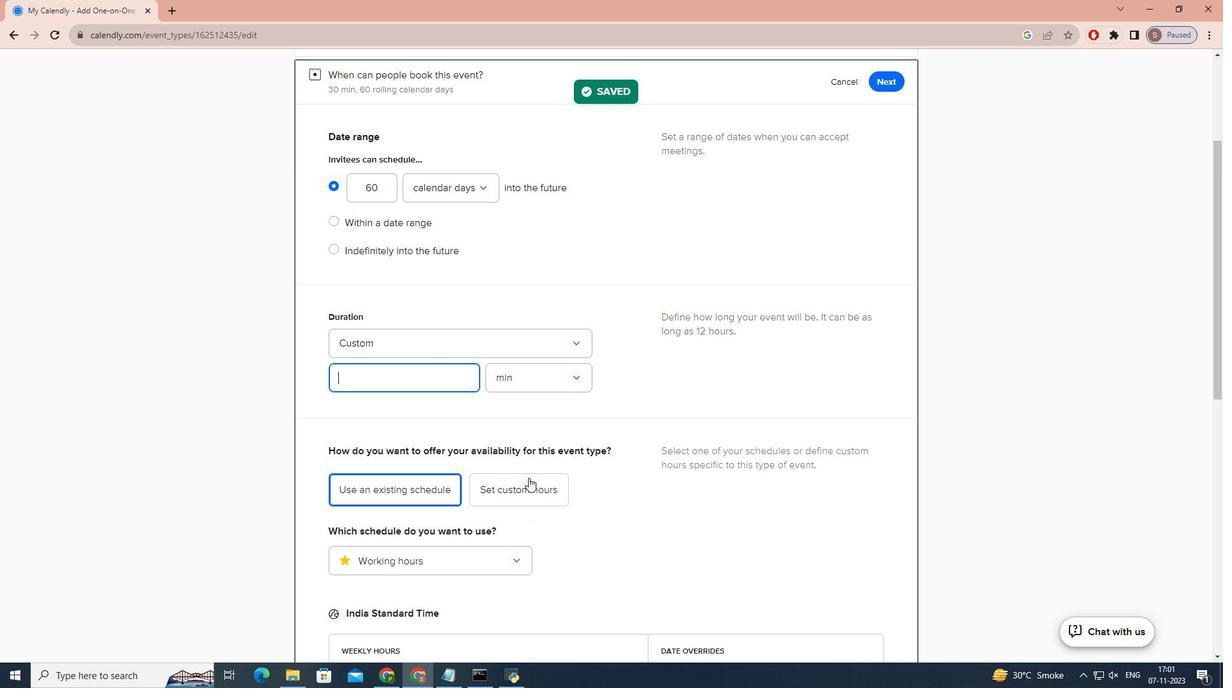 
Action: Key pressed 75
Screenshot: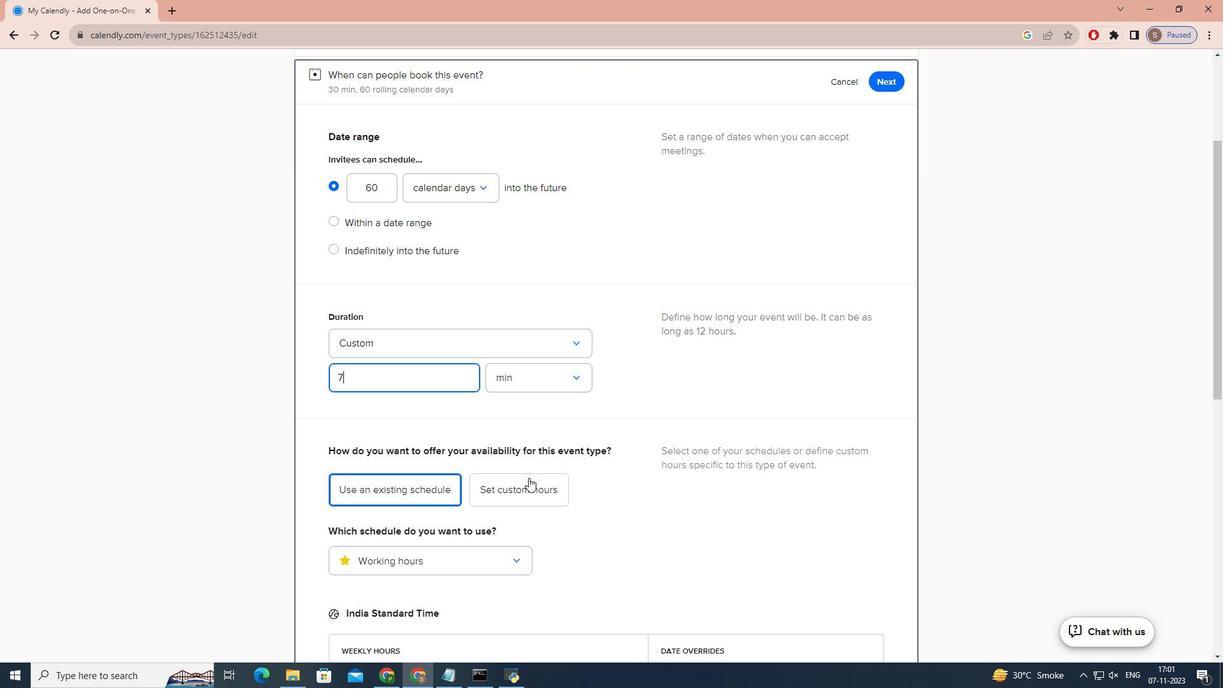 
Action: Mouse moved to (708, 419)
Screenshot: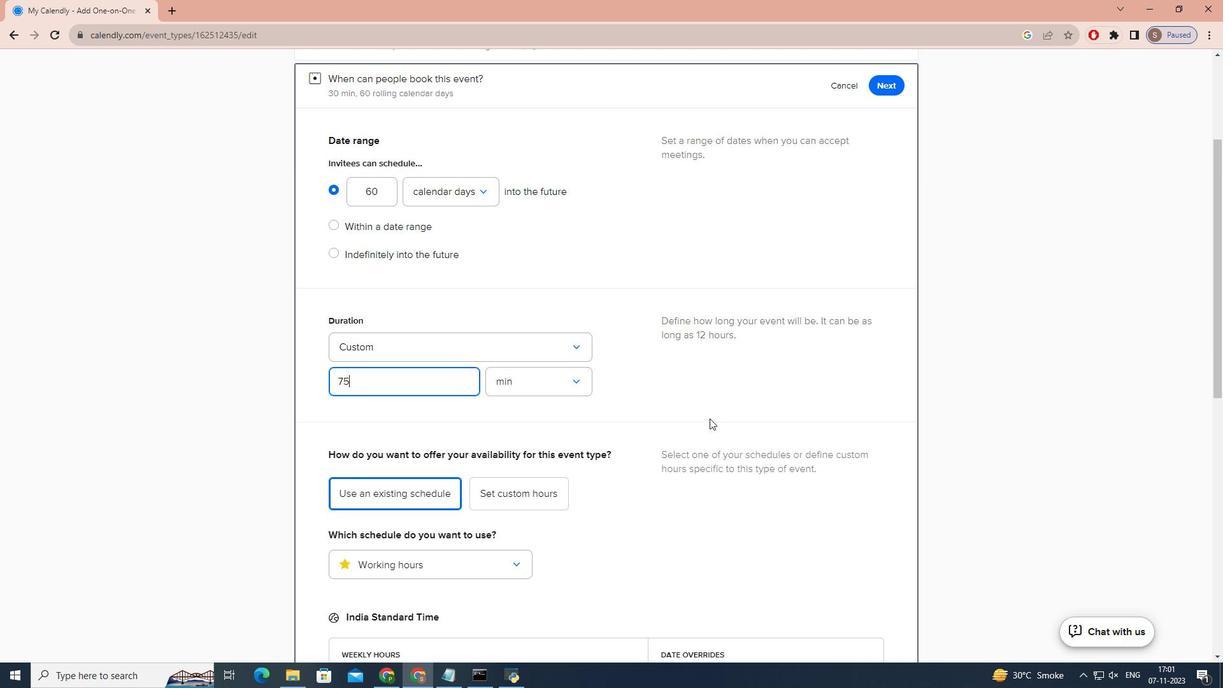 
Action: Mouse scrolled (708, 420) with delta (0, 0)
Screenshot: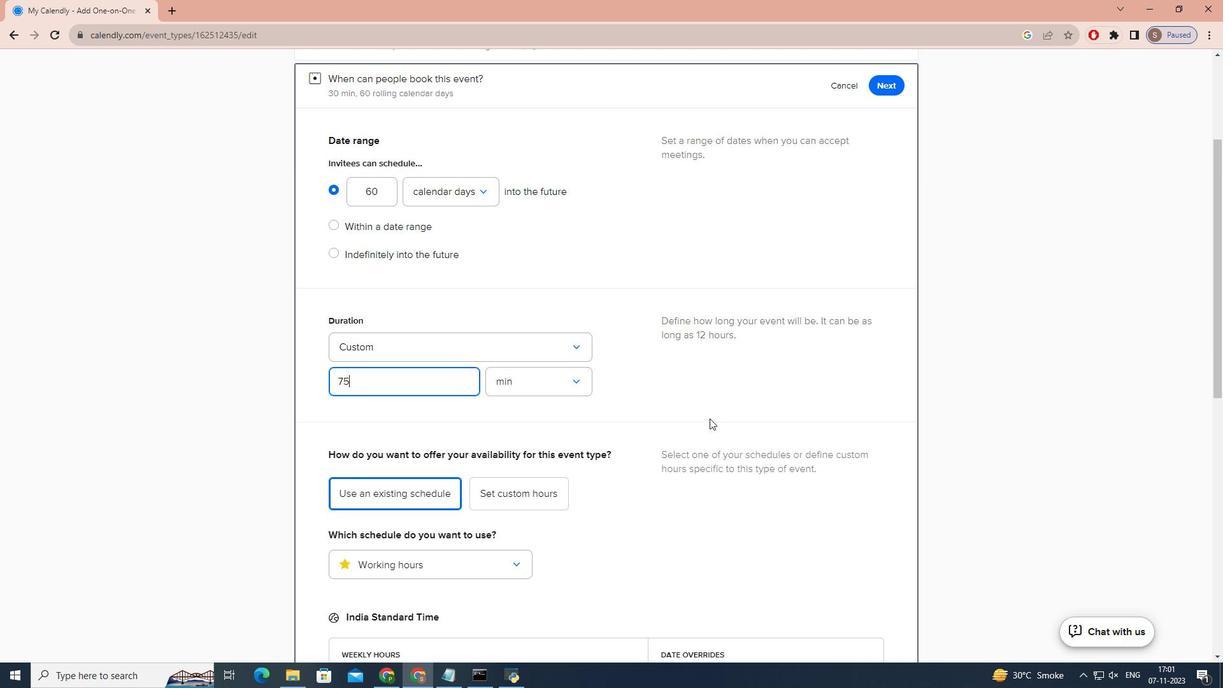 
Action: Mouse moved to (709, 418)
Screenshot: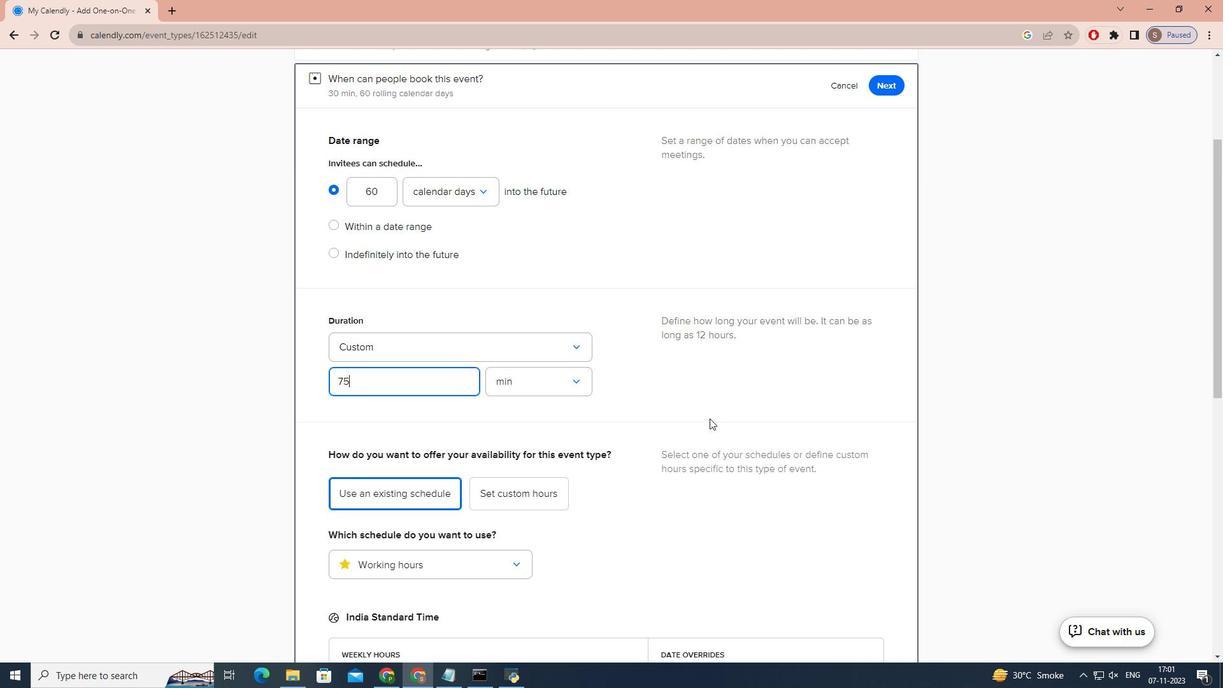 
Action: Mouse scrolled (709, 419) with delta (0, 0)
Screenshot: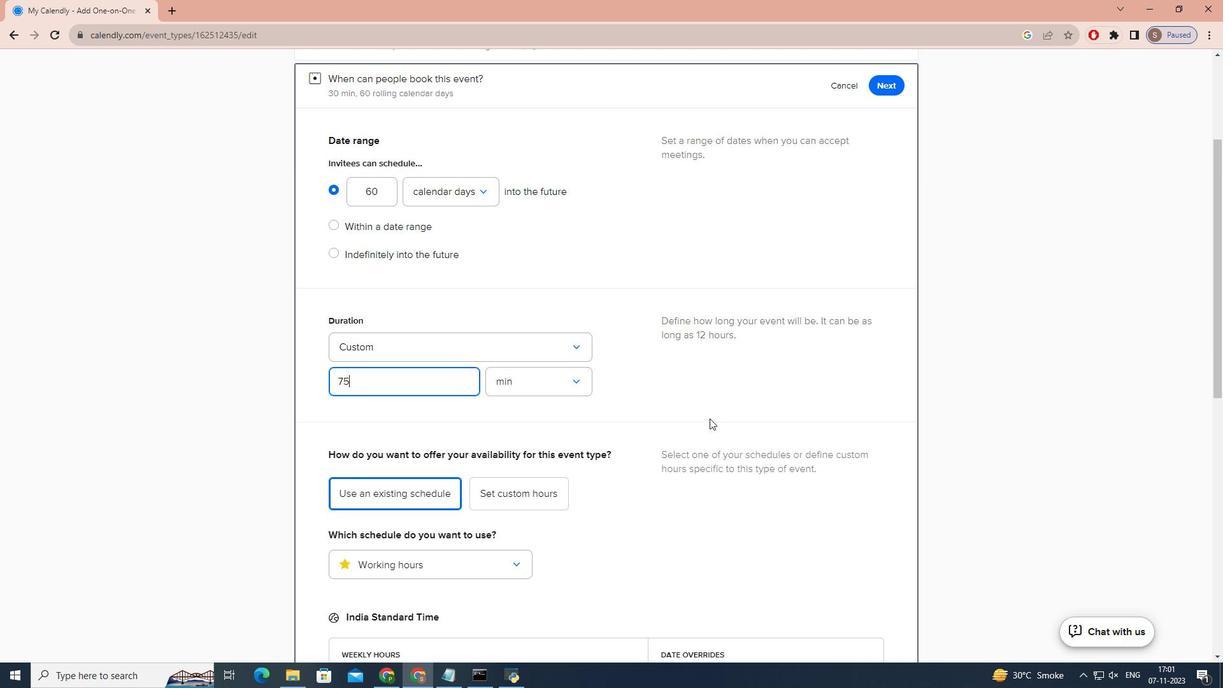 
Action: Mouse scrolled (709, 419) with delta (0, 0)
Screenshot: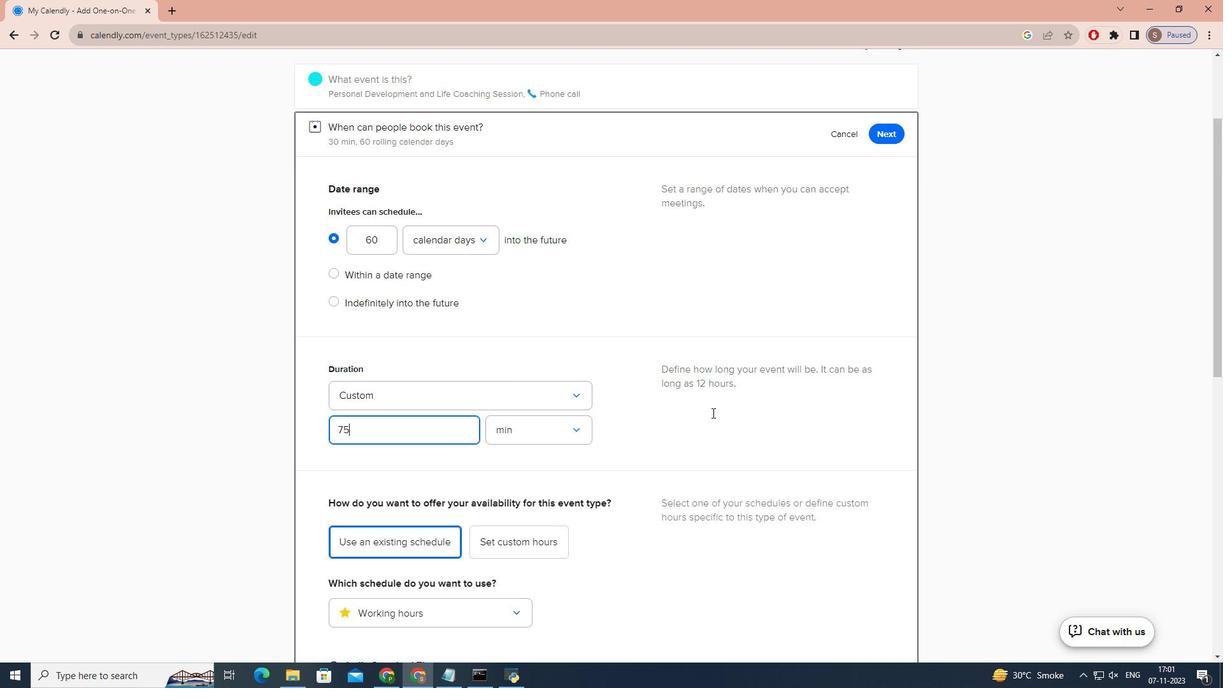 
Action: Mouse scrolled (709, 419) with delta (0, 0)
Screenshot: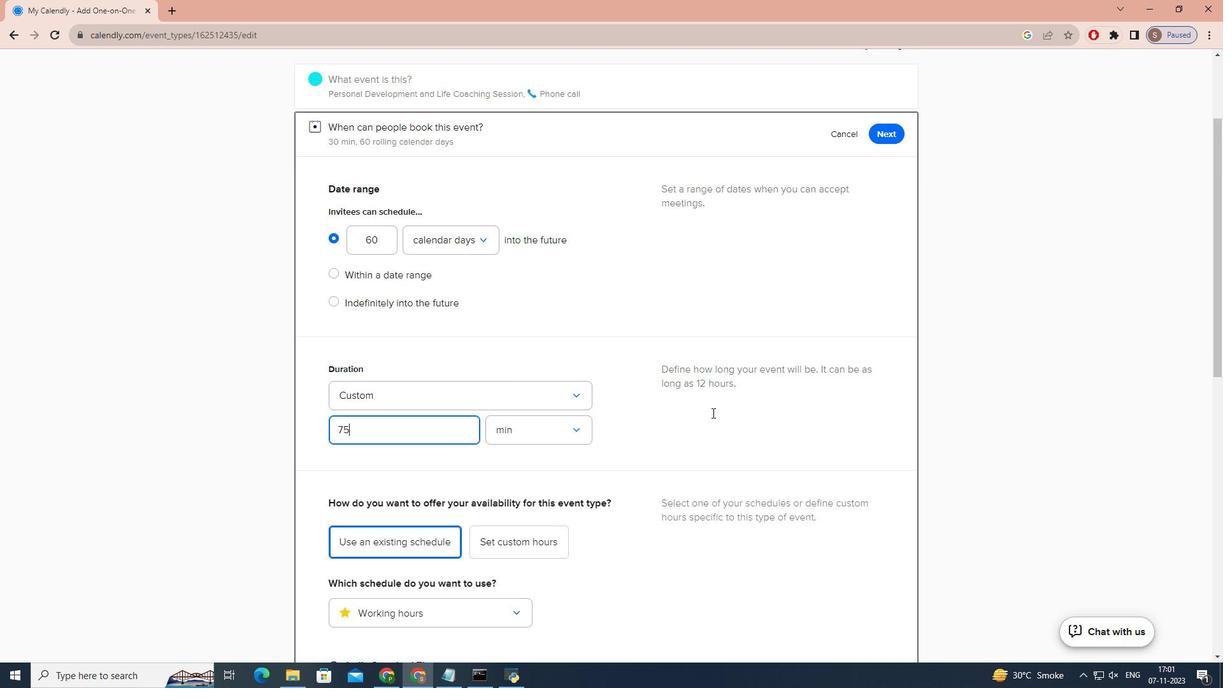 
Action: Mouse scrolled (709, 419) with delta (0, 0)
Screenshot: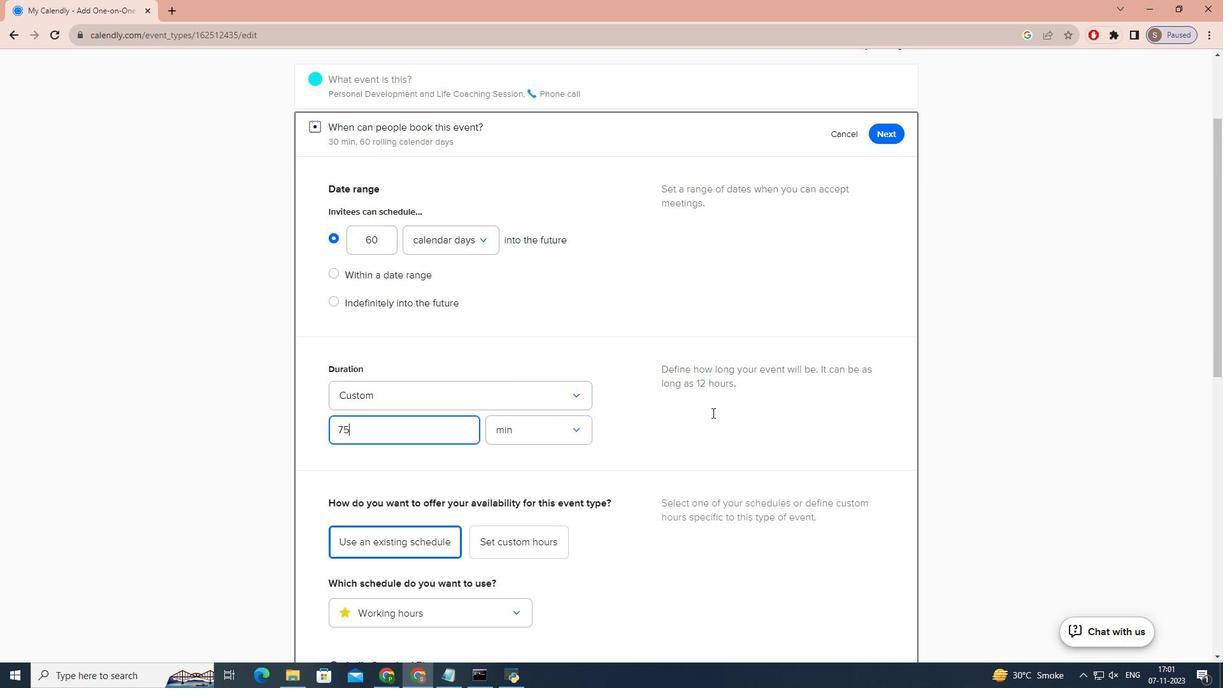 
Action: Mouse moved to (886, 272)
Screenshot: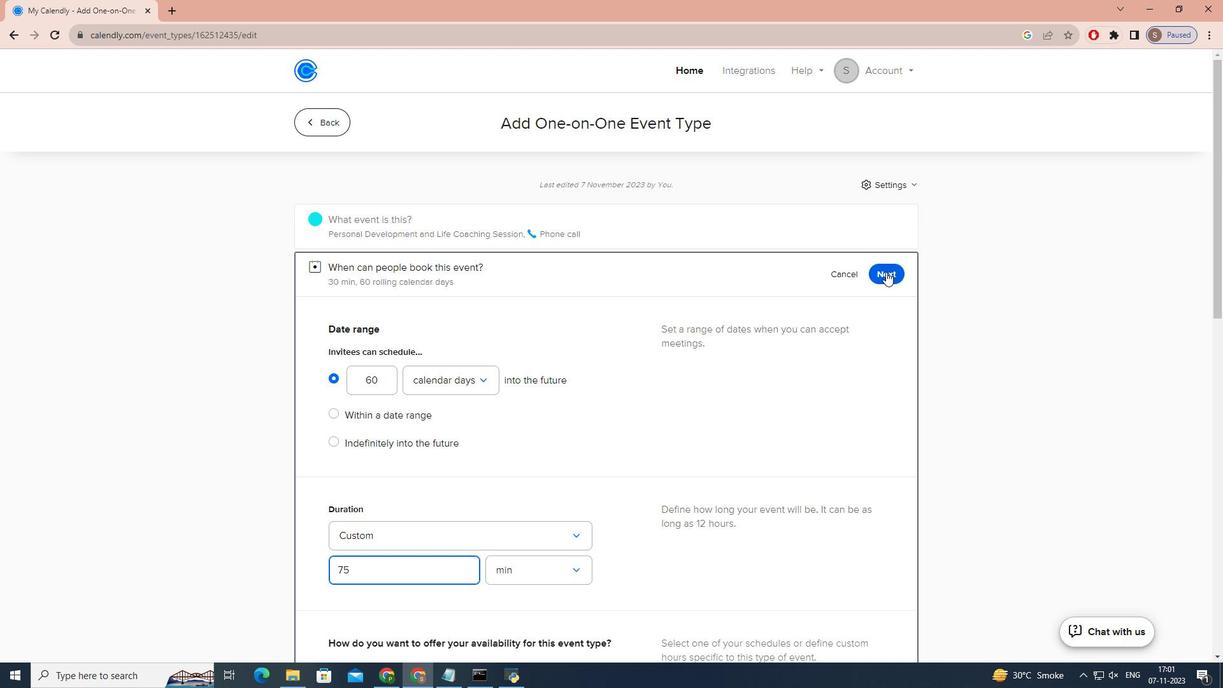 
Action: Mouse pressed left at (886, 272)
Screenshot: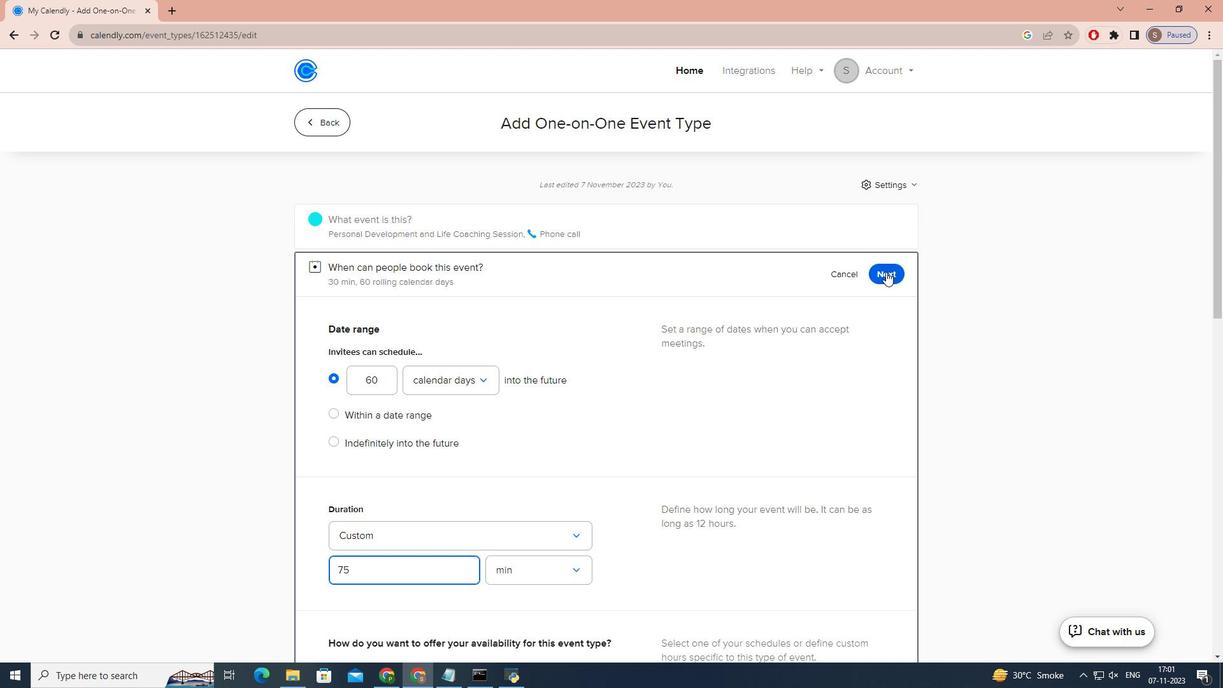 
